 Task: Look for space in Noāmundi, India from 12th  August, 2023 to 15th August, 2023 for 3 adults in price range Rs.12000 to Rs.16000. Place can be entire place with 2 bedrooms having 3 beds and 1 bathroom. Property type can be house, flat, guest house. Amenities needed are: washing machine. Booking option can be shelf check-in. Required host language is English.
Action: Mouse moved to (422, 73)
Screenshot: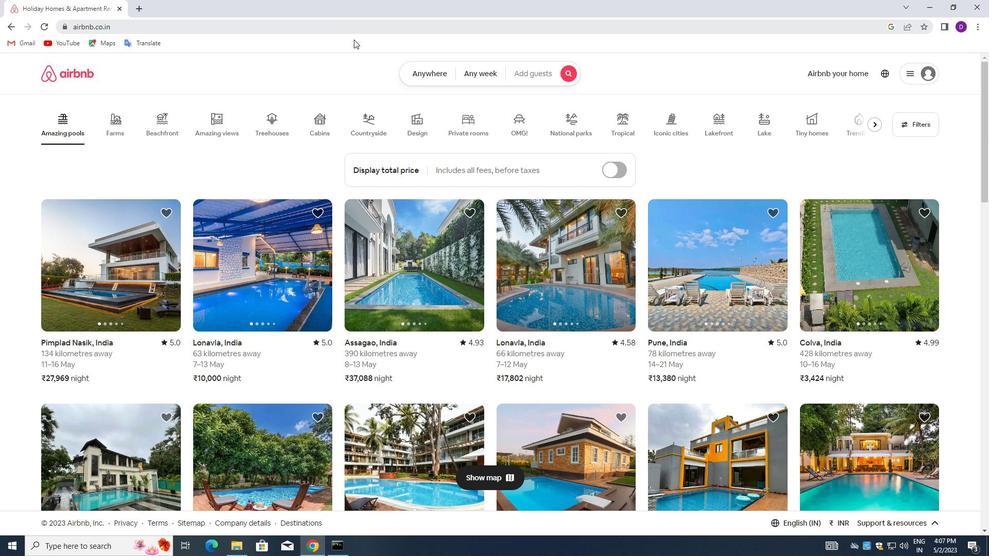 
Action: Mouse pressed left at (422, 73)
Screenshot: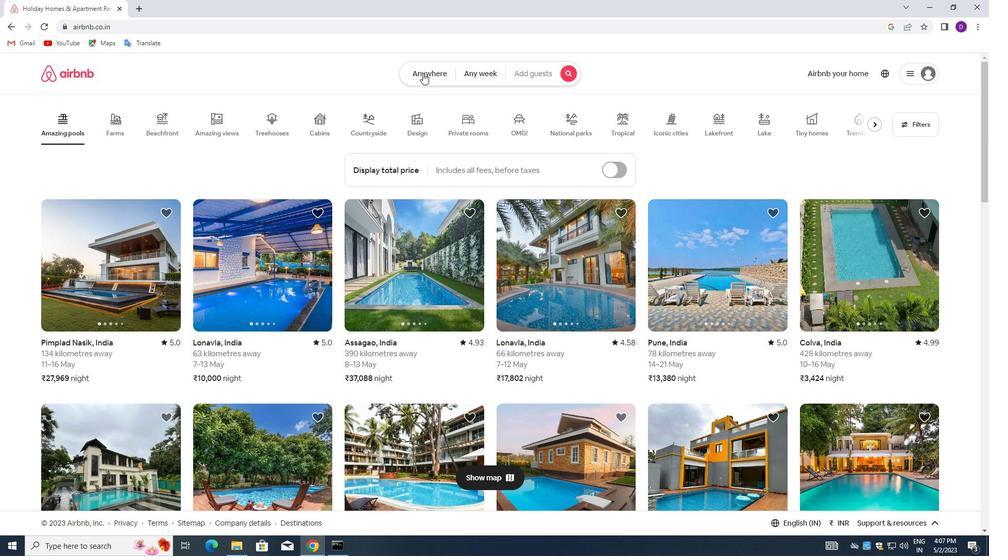 
Action: Mouse moved to (319, 116)
Screenshot: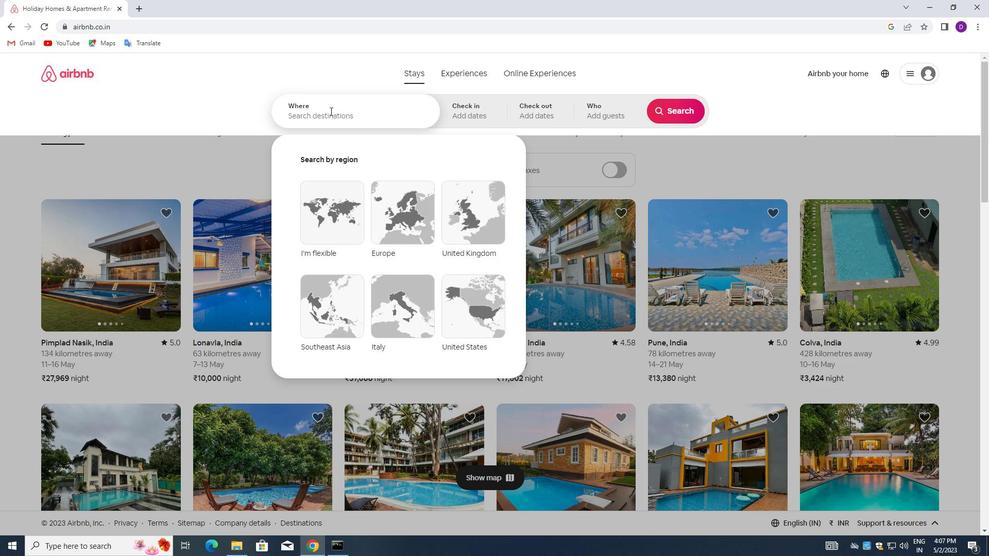 
Action: Mouse pressed left at (319, 116)
Screenshot: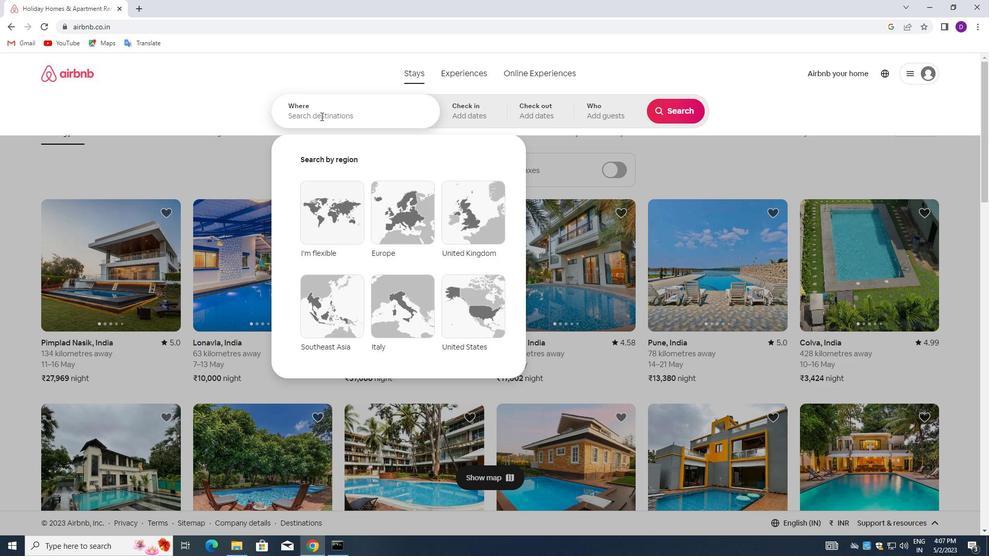 
Action: Key pressed <Key.shift_r><Key.shift_r><Key.shift_r><Key.shift_r><Key.shift_r><Key.shift_r><Key.shift_r><Key.shift_r><Key.shift>NOAN<Key.backspace>MUNDI,<Key.space><Key.shift><Key.caps_lock>I<Key.backspace><Key.shift>IN<Key.backspace><Key.backspace><Key.tab><Key.caps_lock>
Screenshot: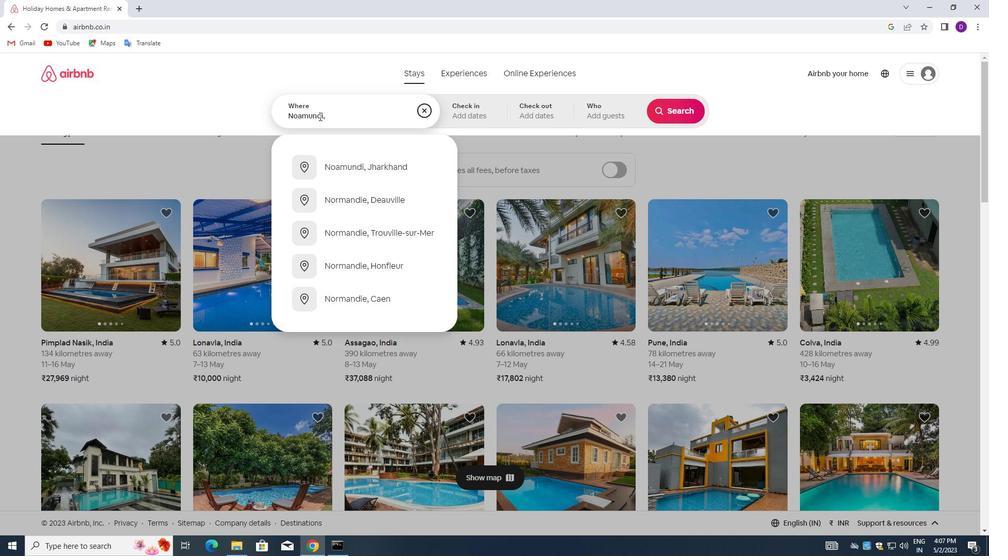 
Action: Mouse moved to (330, 115)
Screenshot: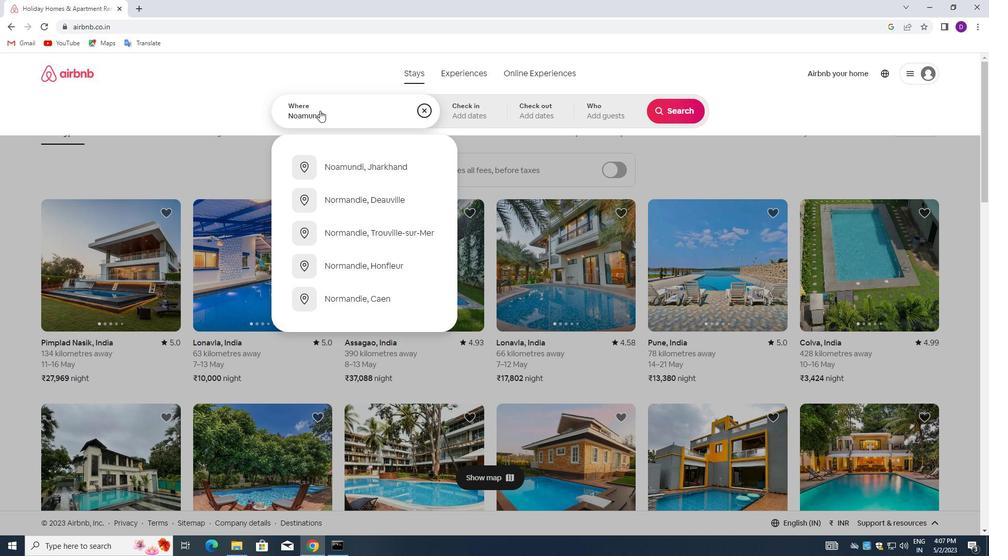 
Action: Mouse pressed left at (330, 115)
Screenshot: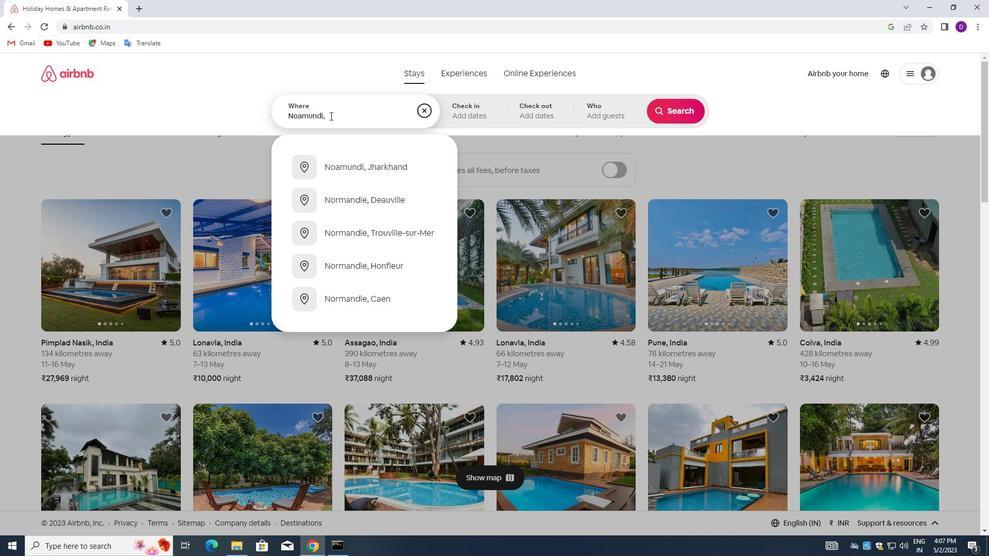 
Action: Key pressed <Key.shift>INDIA<Key.enter>
Screenshot: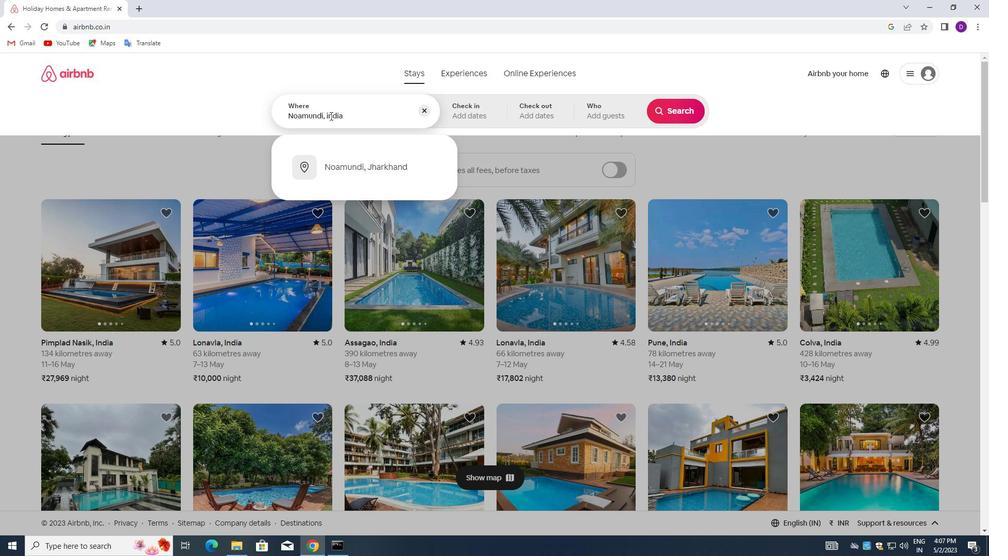 
Action: Mouse moved to (670, 197)
Screenshot: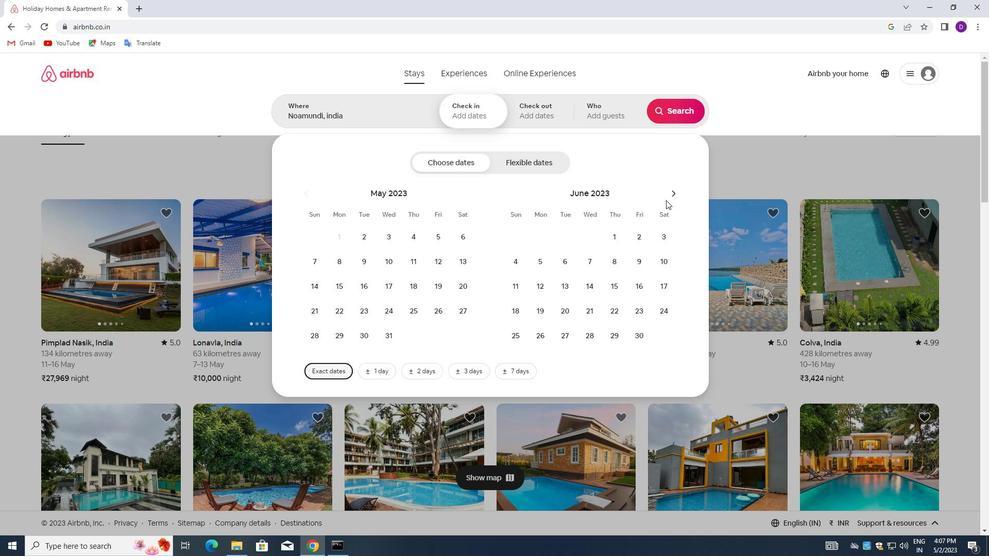 
Action: Mouse pressed left at (670, 197)
Screenshot: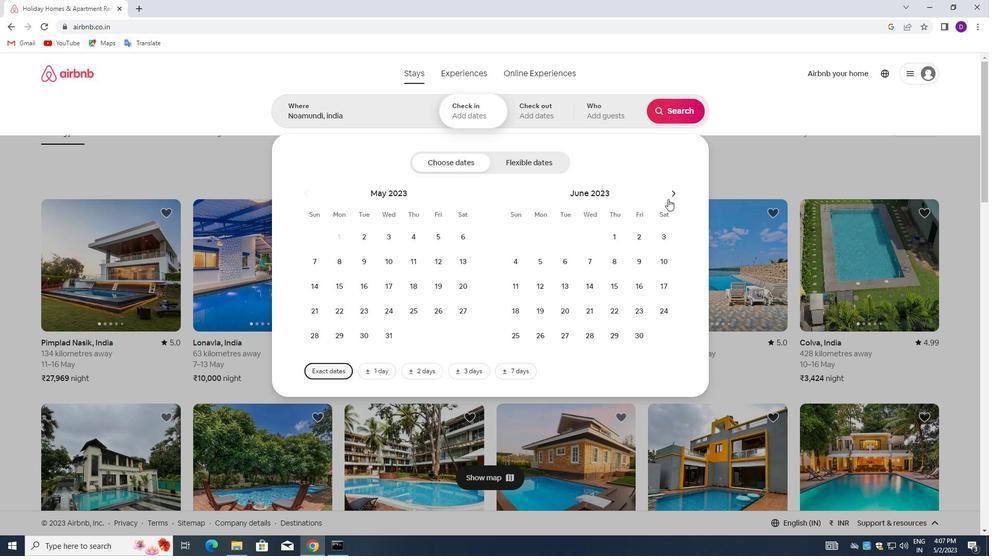 
Action: Mouse pressed left at (670, 197)
Screenshot: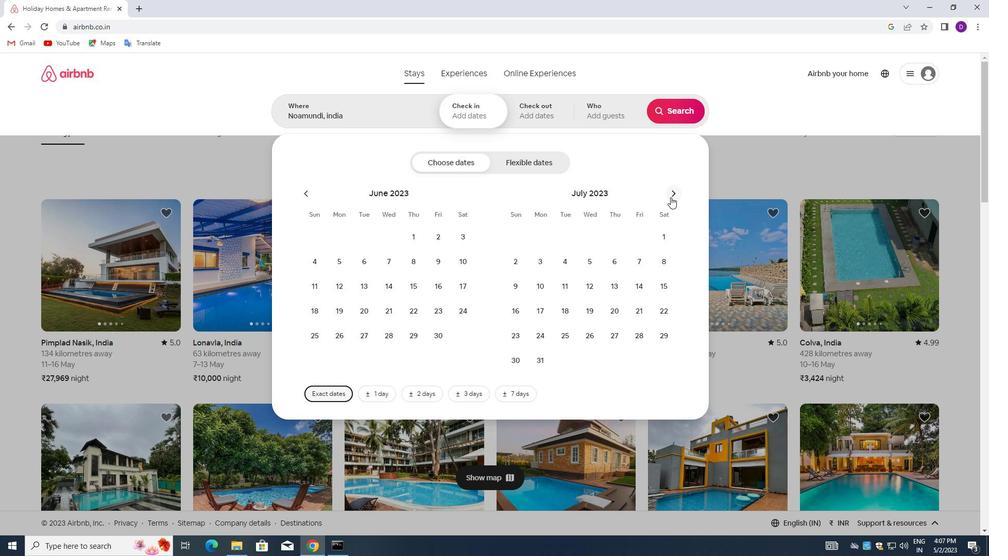 
Action: Mouse moved to (661, 262)
Screenshot: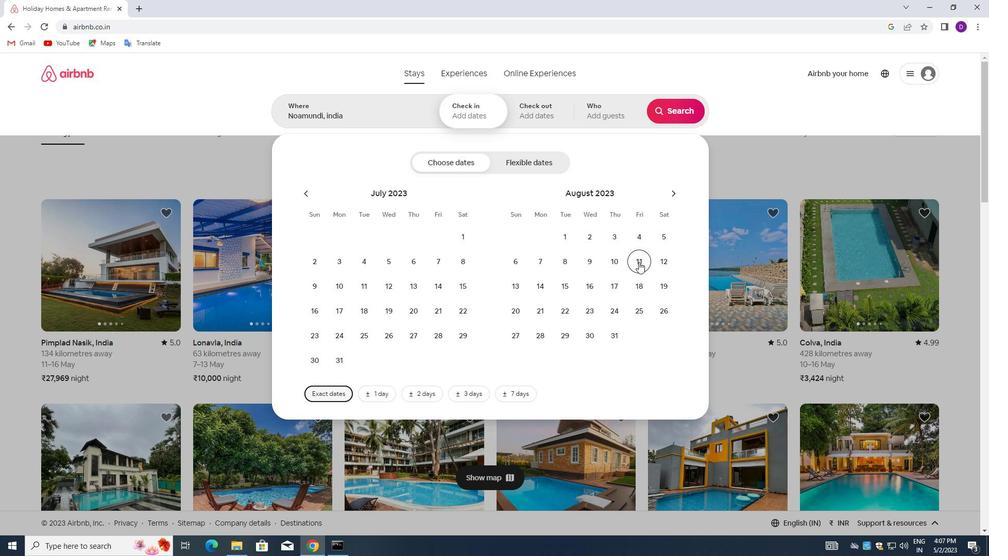 
Action: Mouse pressed left at (661, 262)
Screenshot: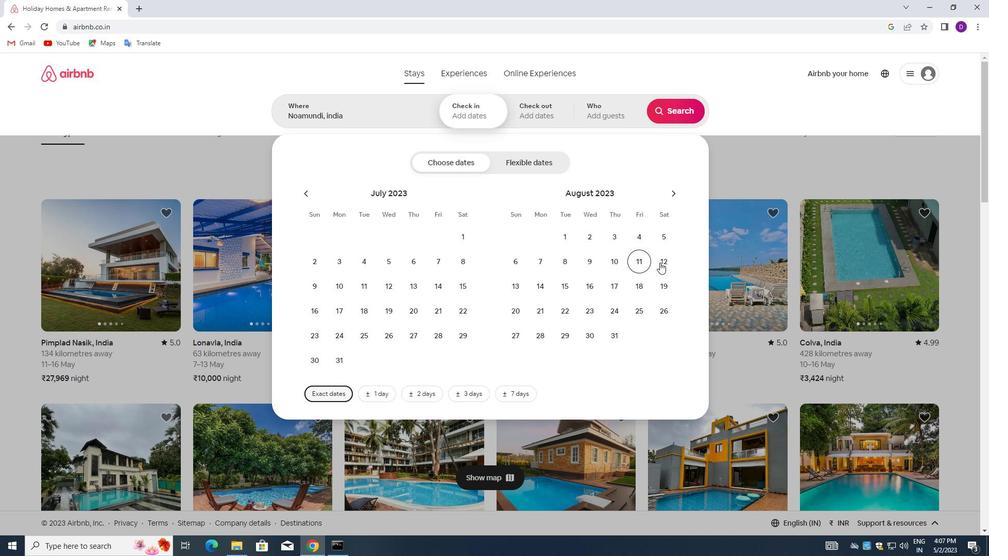 
Action: Mouse moved to (574, 288)
Screenshot: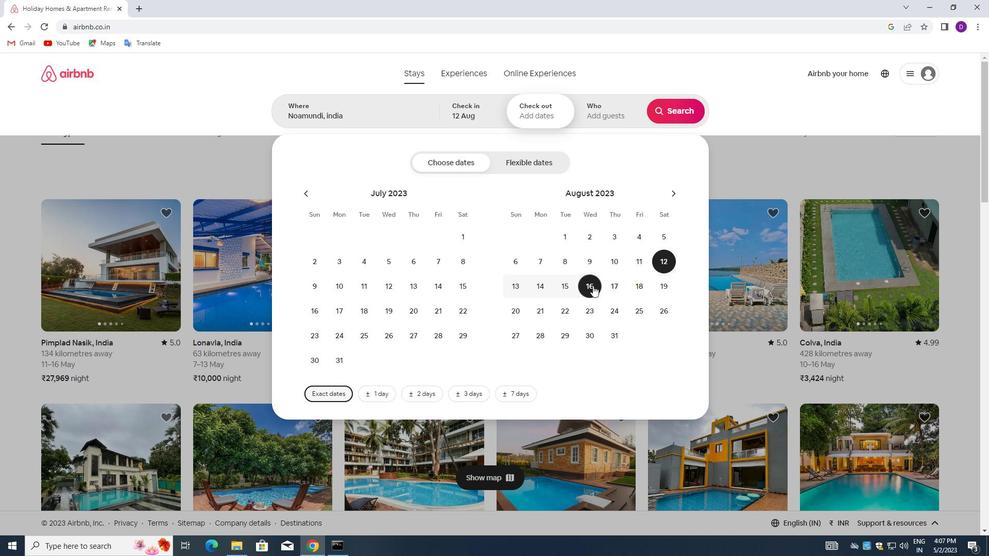 
Action: Mouse pressed left at (574, 288)
Screenshot: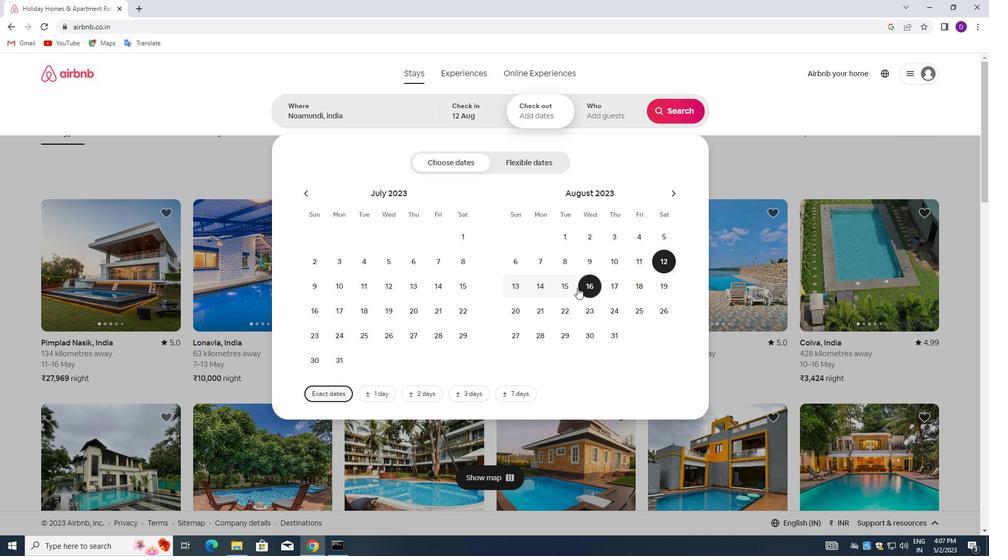 
Action: Mouse moved to (608, 106)
Screenshot: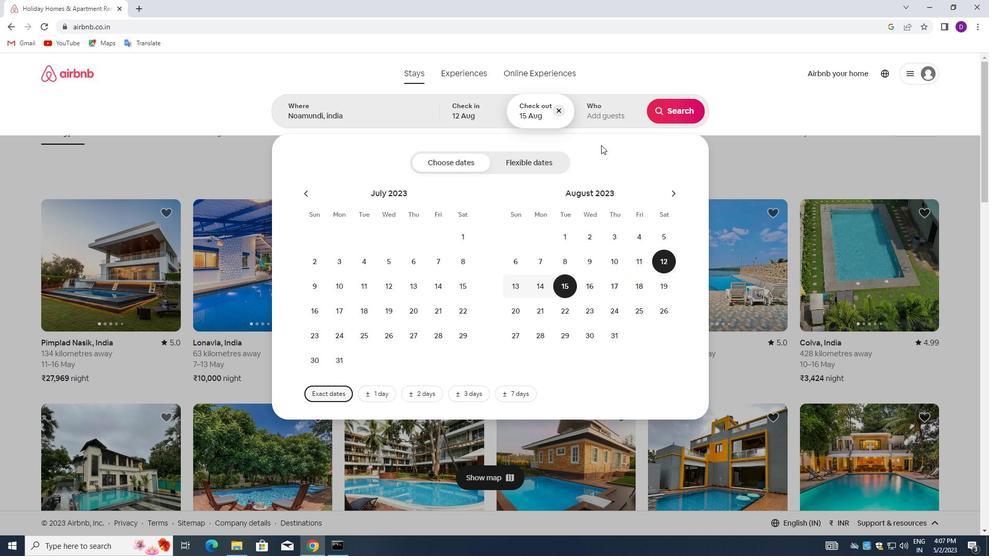 
Action: Mouse pressed left at (608, 106)
Screenshot: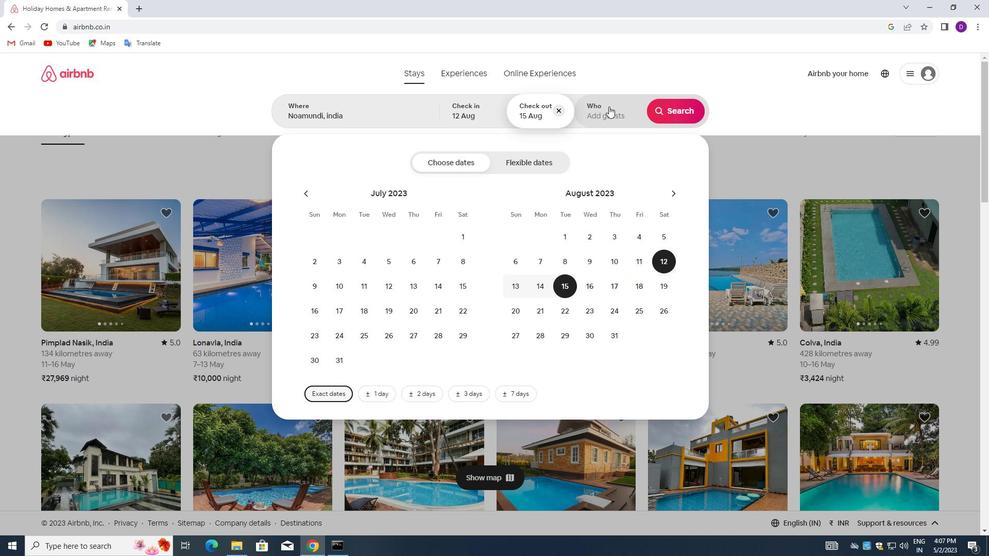 
Action: Mouse moved to (679, 170)
Screenshot: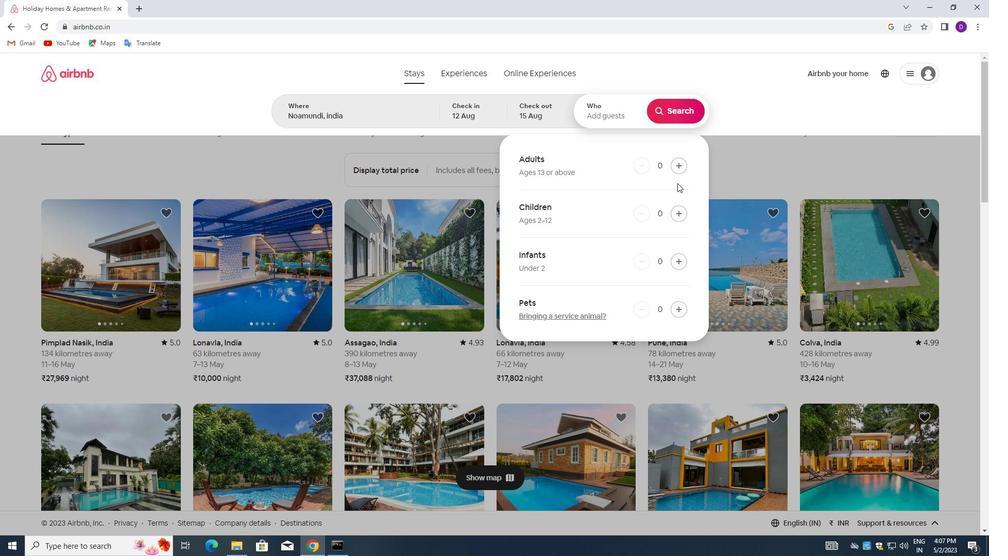 
Action: Mouse pressed left at (679, 170)
Screenshot: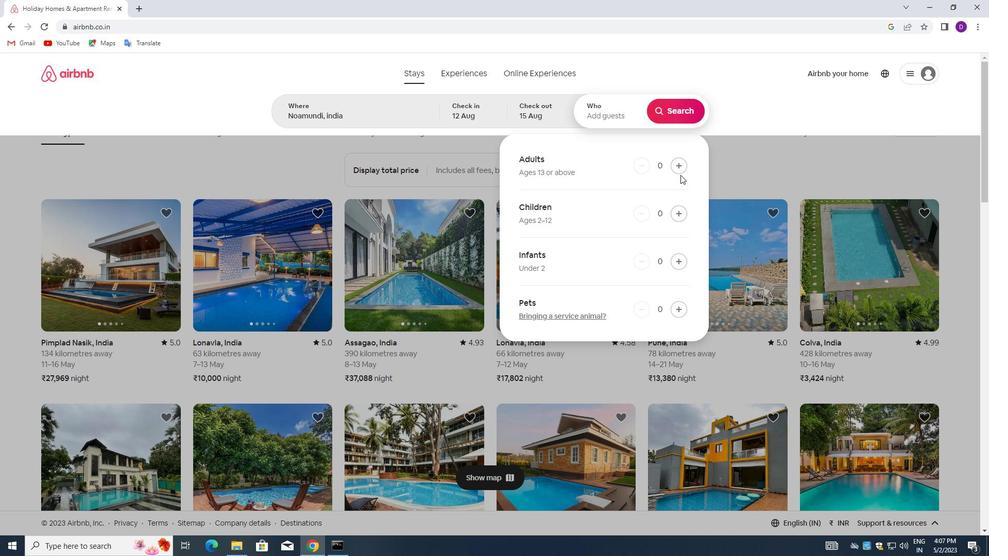 
Action: Mouse pressed left at (679, 170)
Screenshot: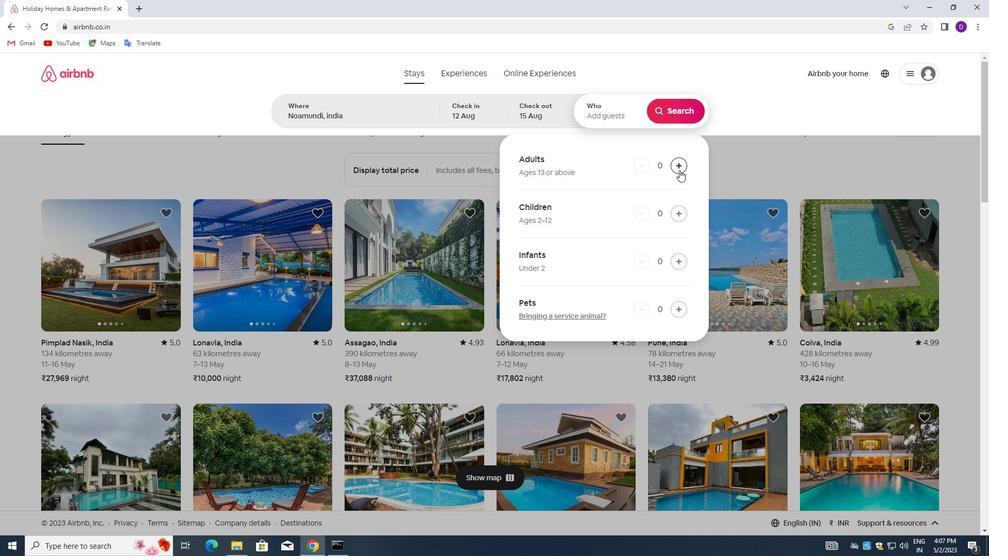 
Action: Mouse pressed left at (679, 170)
Screenshot: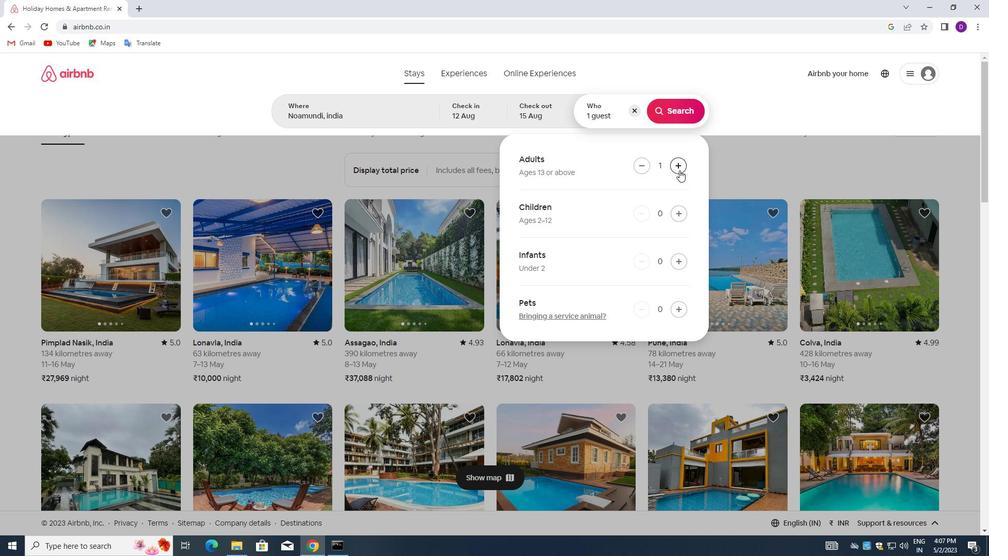 
Action: Mouse moved to (675, 112)
Screenshot: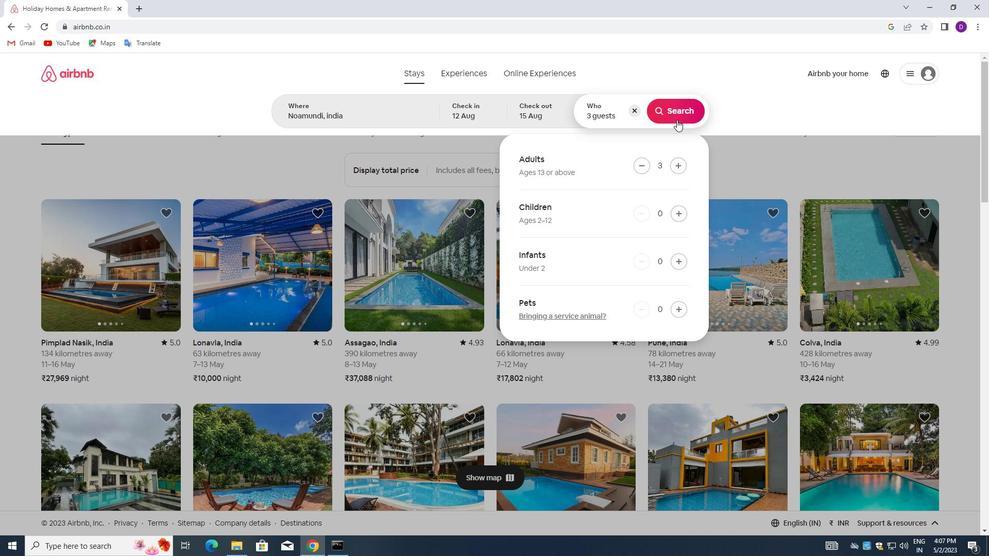 
Action: Mouse pressed left at (675, 112)
Screenshot: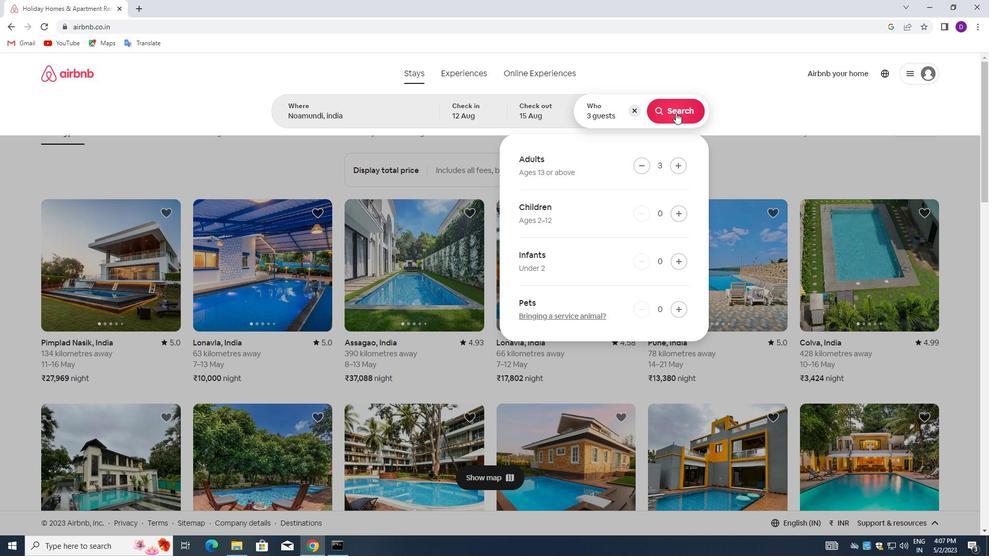 
Action: Mouse moved to (926, 111)
Screenshot: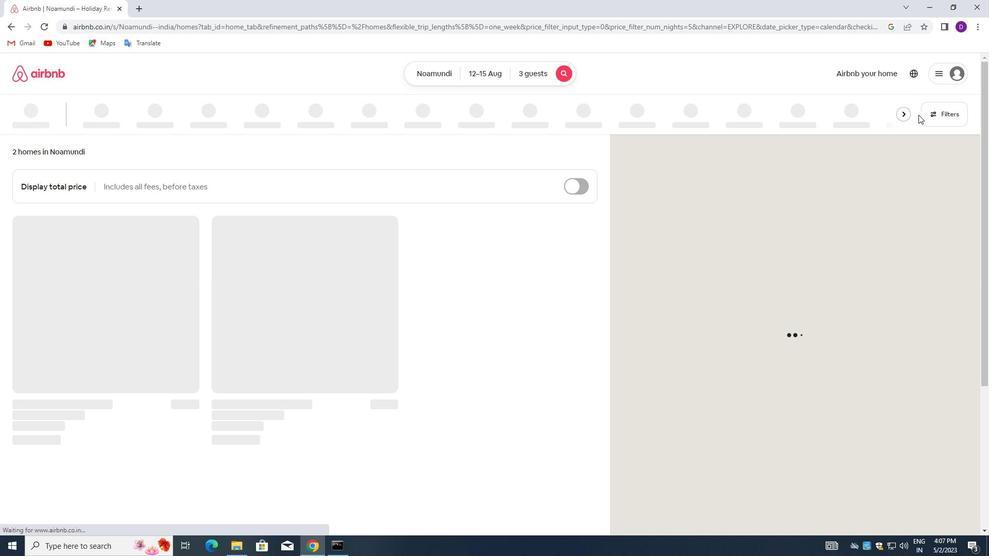 
Action: Mouse pressed left at (926, 111)
Screenshot: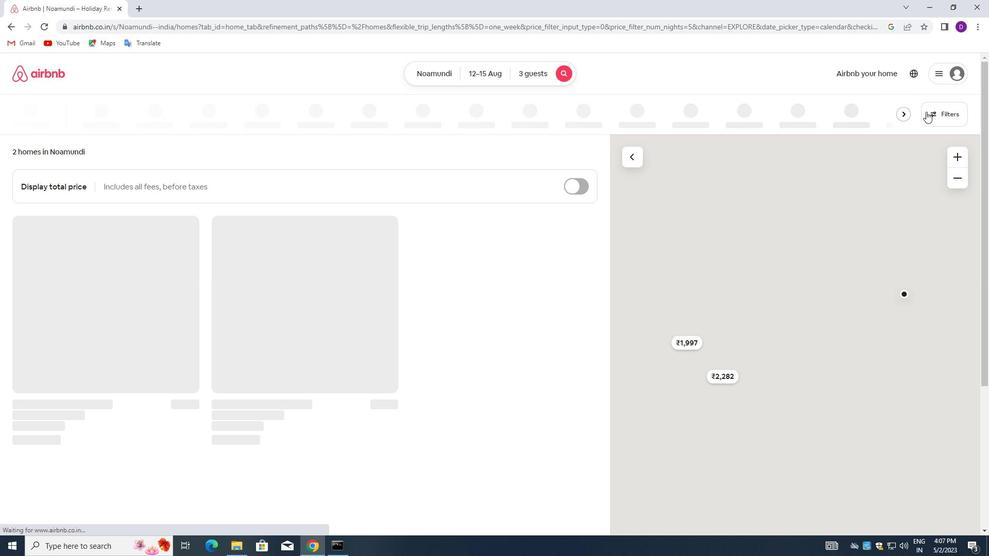 
Action: Mouse moved to (366, 243)
Screenshot: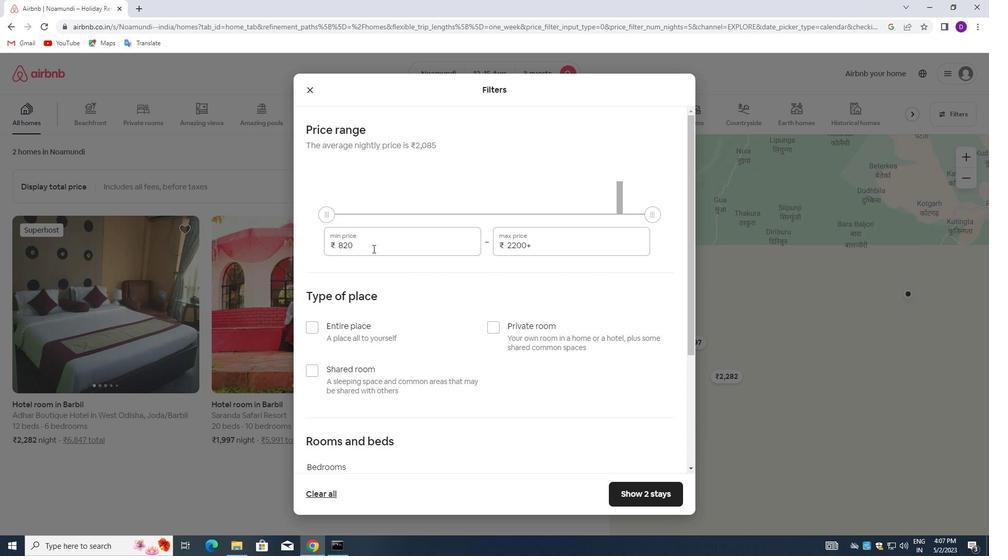 
Action: Mouse pressed left at (366, 243)
Screenshot: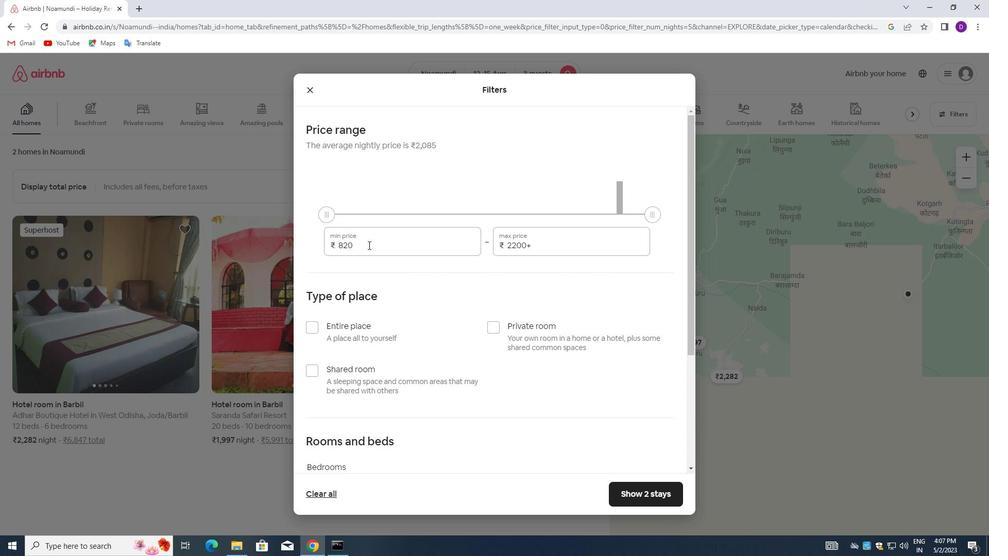 
Action: Mouse pressed left at (366, 243)
Screenshot: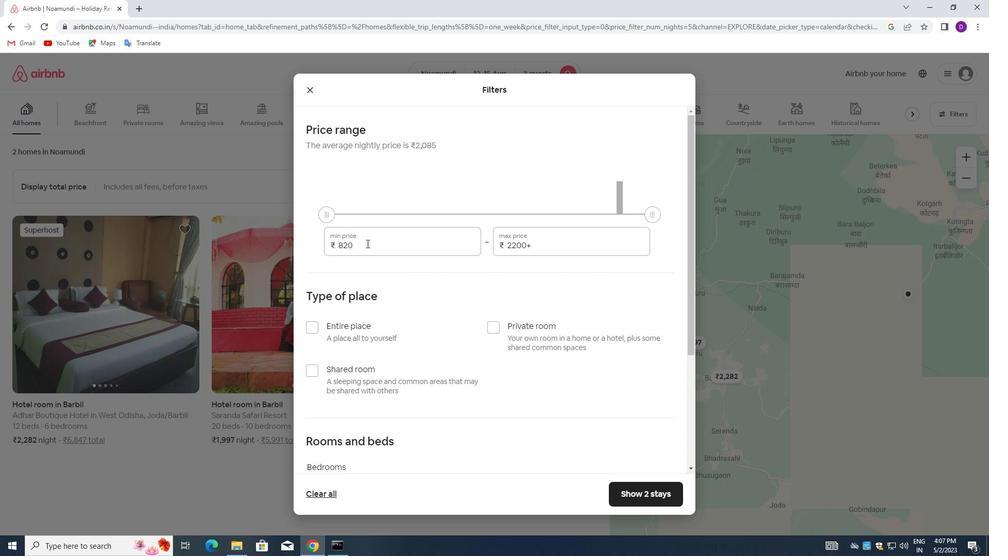
Action: Key pressed 12000<Key.tab>16000
Screenshot: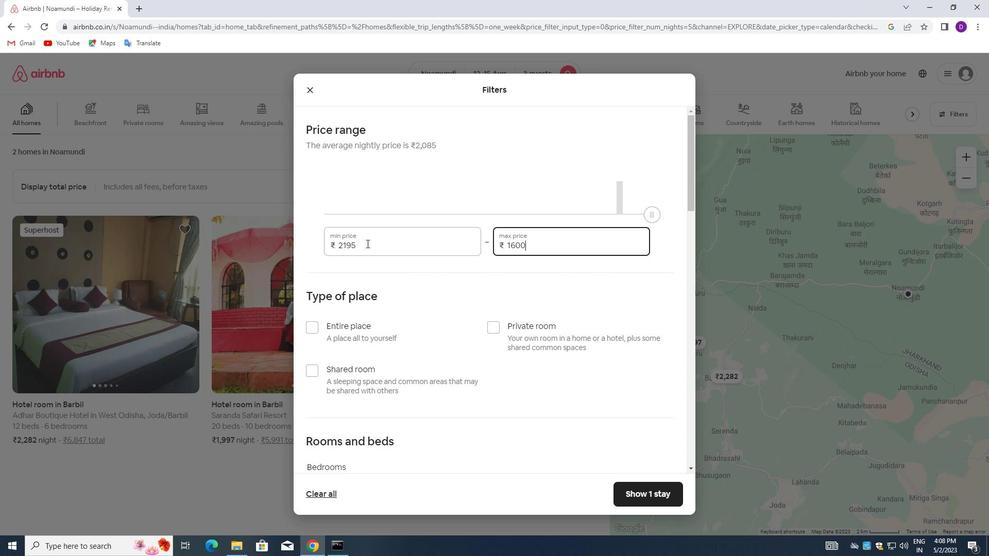 
Action: Mouse moved to (394, 326)
Screenshot: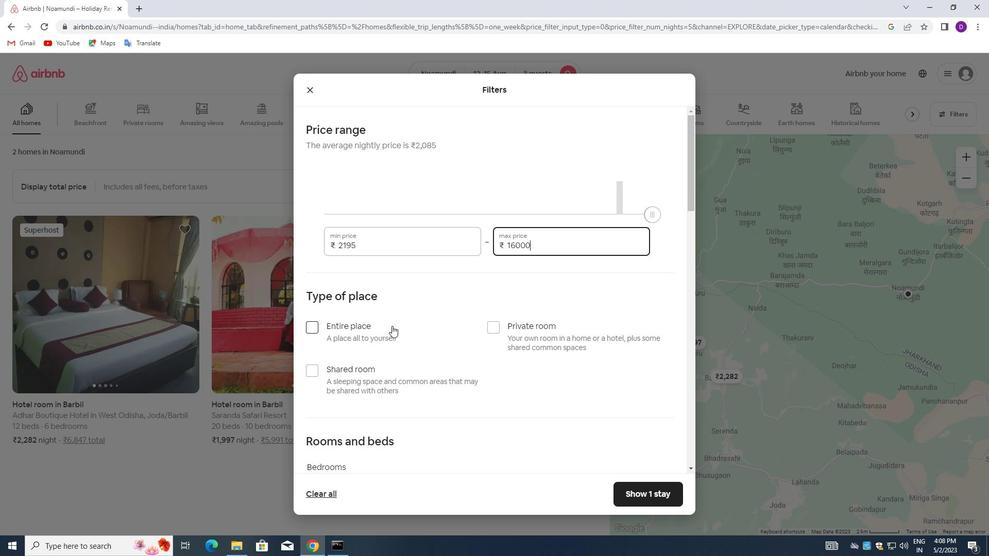 
Action: Mouse scrolled (394, 325) with delta (0, 0)
Screenshot: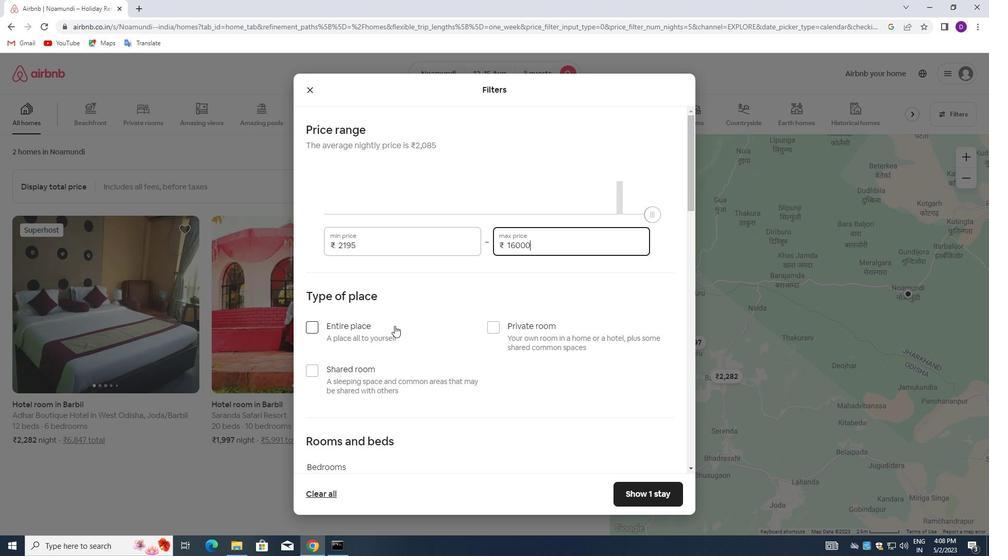 
Action: Mouse scrolled (394, 325) with delta (0, 0)
Screenshot: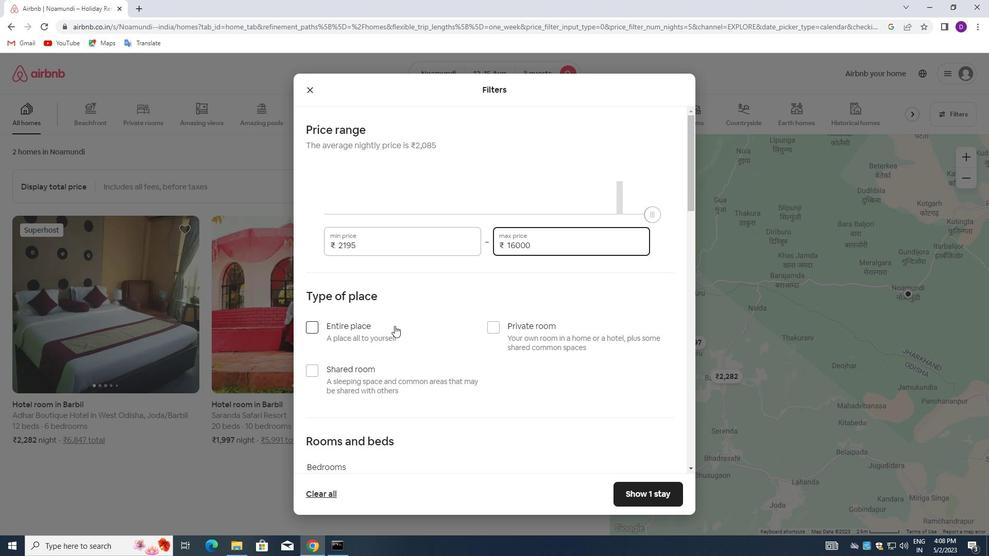 
Action: Mouse moved to (314, 230)
Screenshot: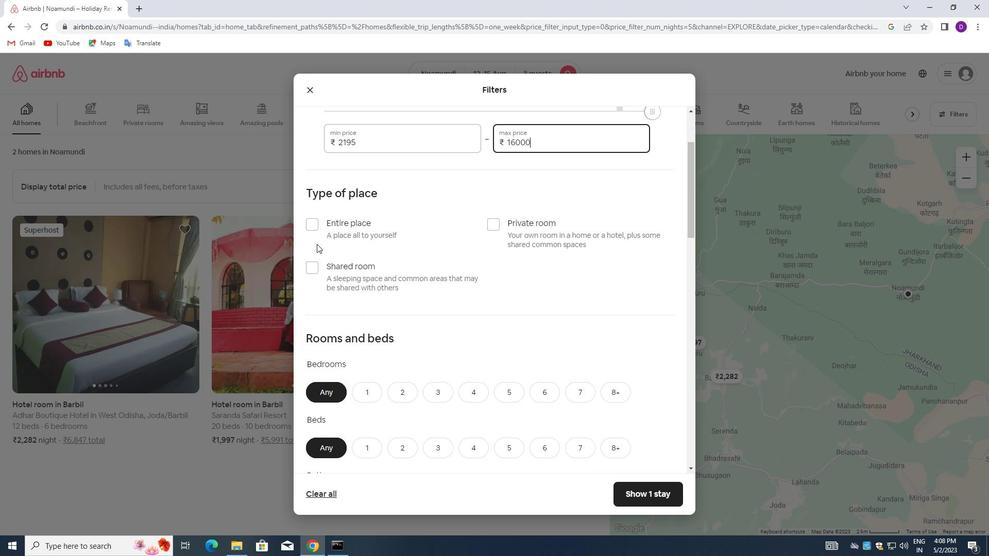 
Action: Mouse pressed left at (314, 230)
Screenshot: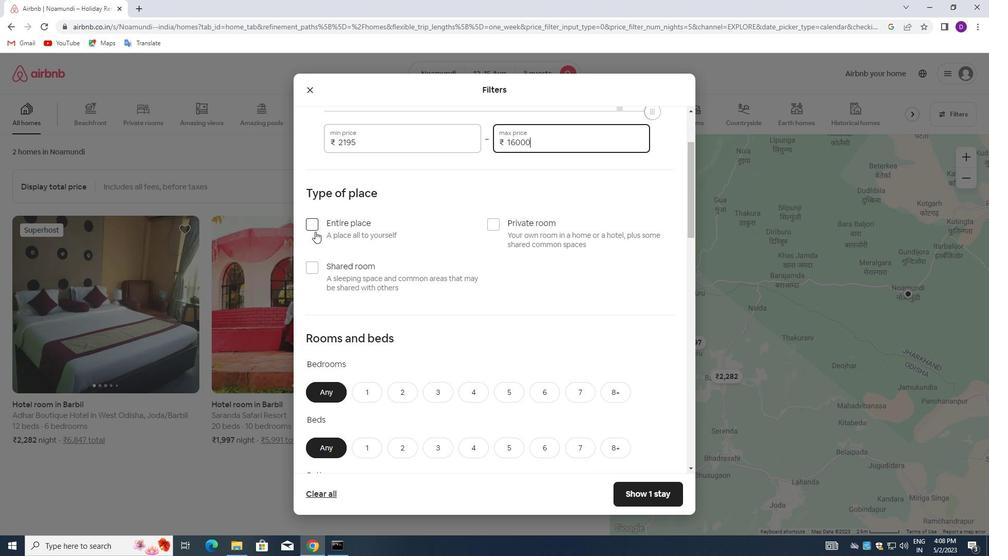 
Action: Mouse moved to (467, 300)
Screenshot: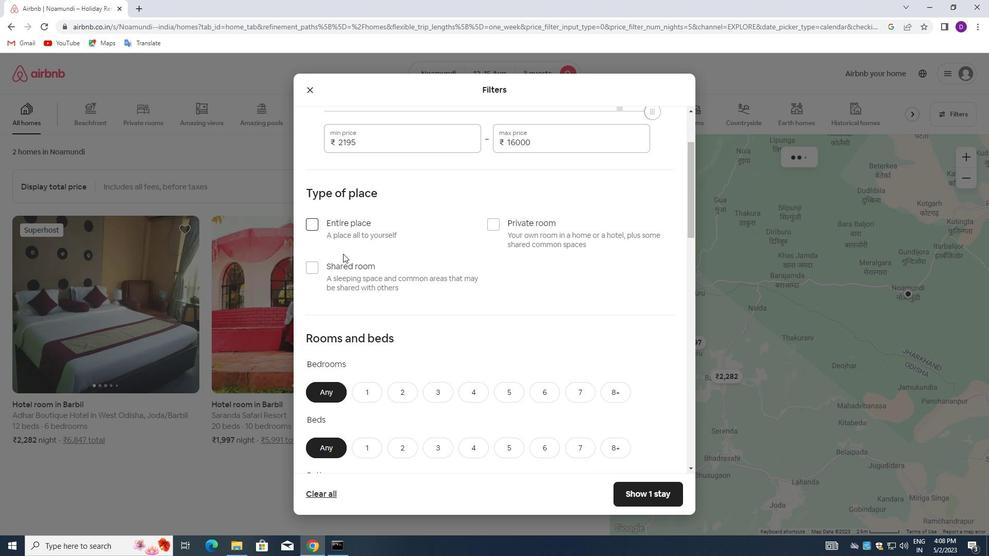
Action: Mouse scrolled (467, 299) with delta (0, 0)
Screenshot: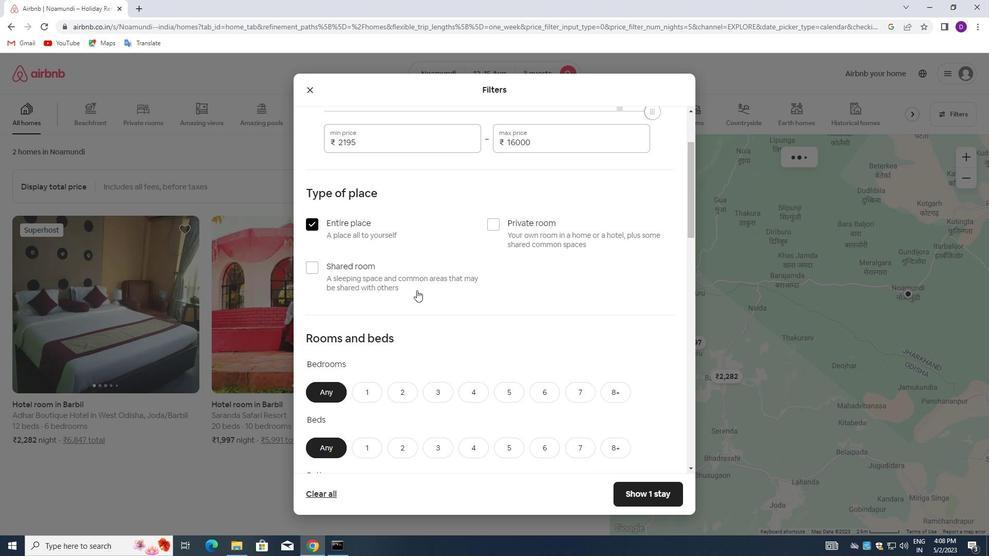 
Action: Mouse moved to (467, 300)
Screenshot: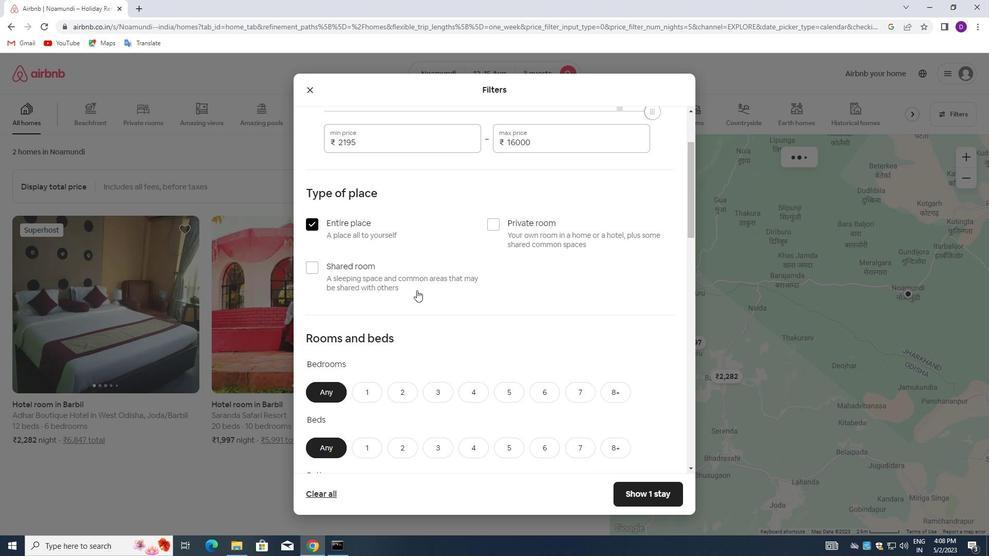 
Action: Mouse scrolled (467, 300) with delta (0, 0)
Screenshot: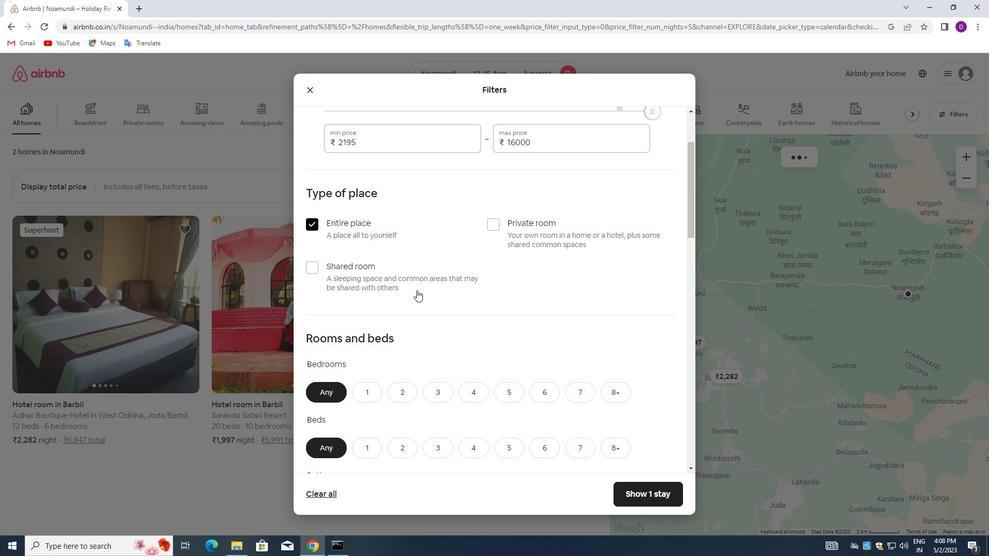 
Action: Mouse moved to (402, 292)
Screenshot: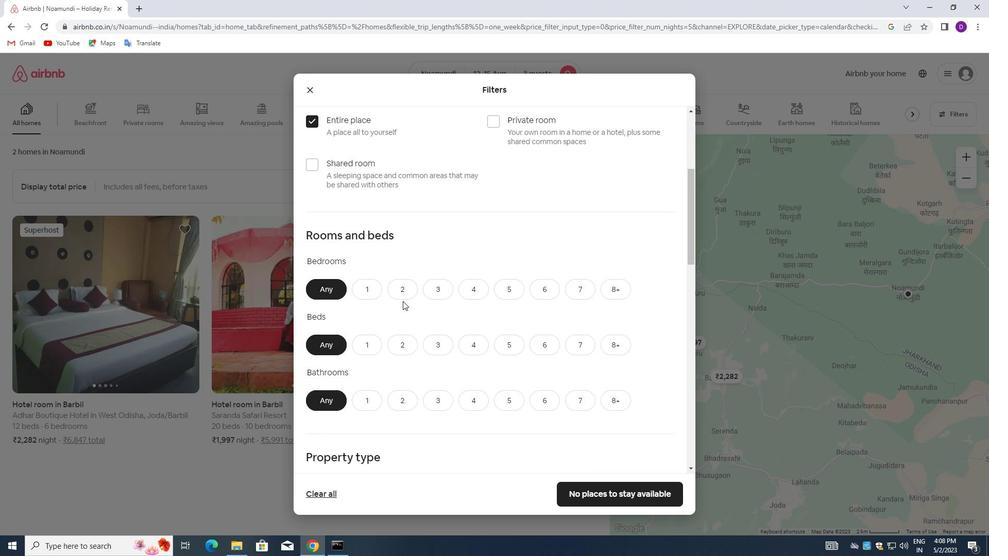 
Action: Mouse pressed left at (402, 292)
Screenshot: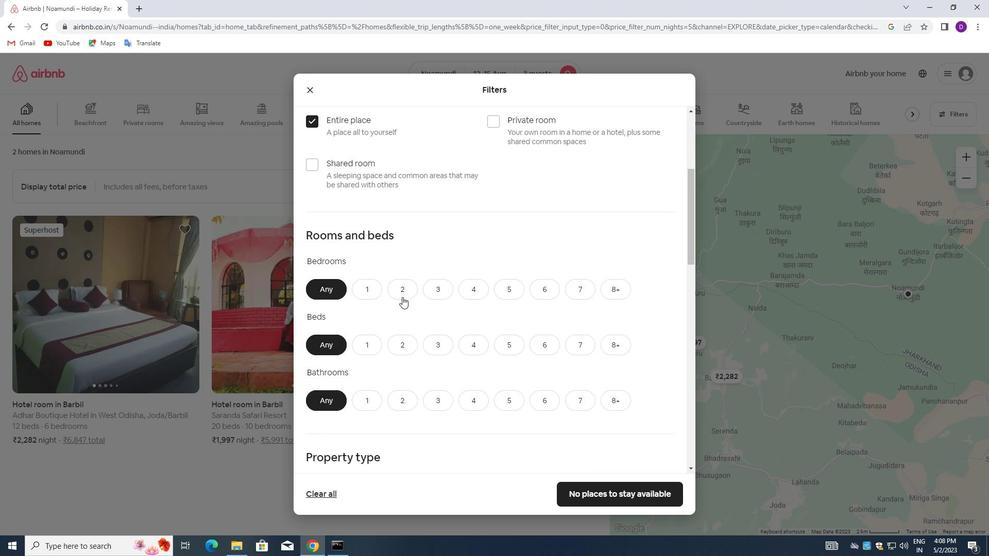 
Action: Mouse moved to (437, 343)
Screenshot: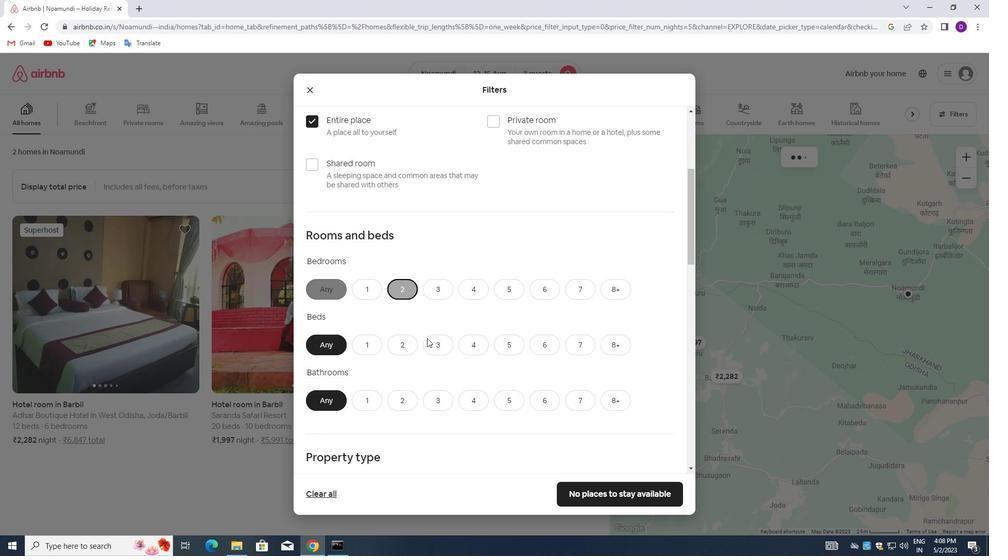 
Action: Mouse pressed left at (437, 343)
Screenshot: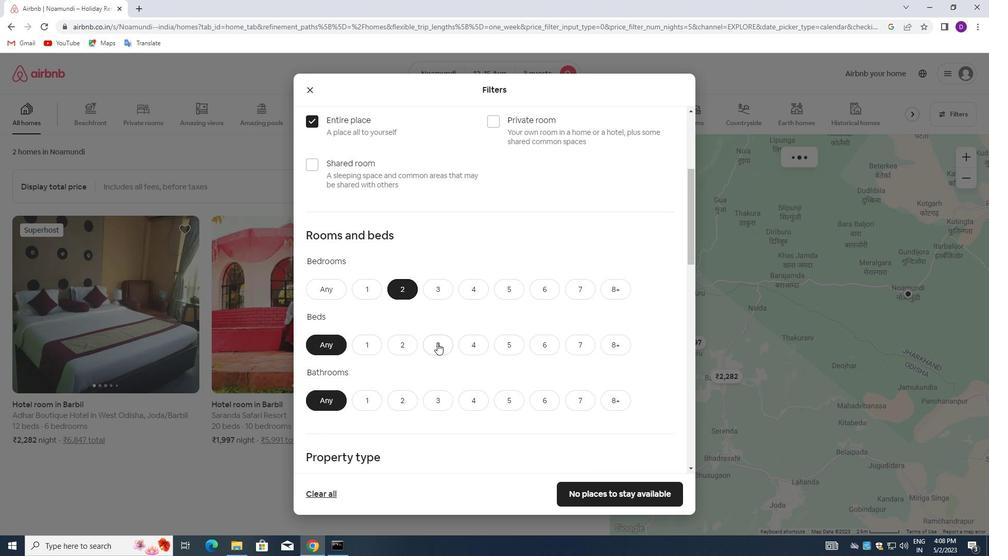 
Action: Mouse moved to (366, 399)
Screenshot: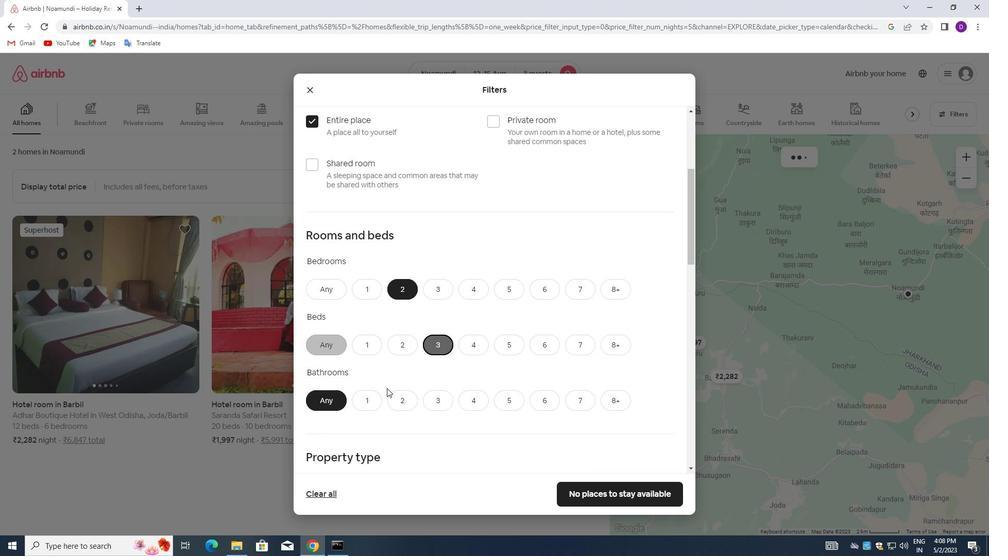 
Action: Mouse pressed left at (366, 399)
Screenshot: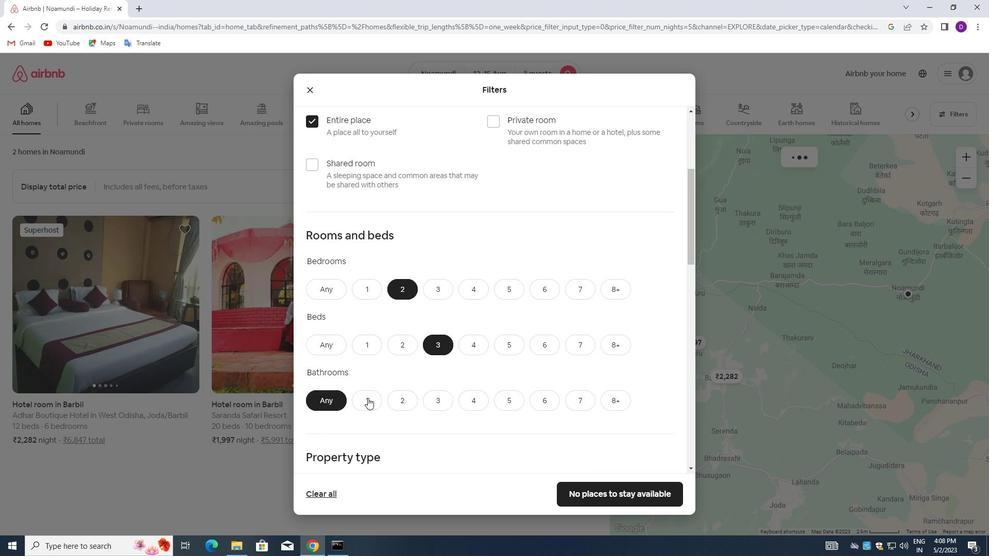 
Action: Mouse moved to (455, 371)
Screenshot: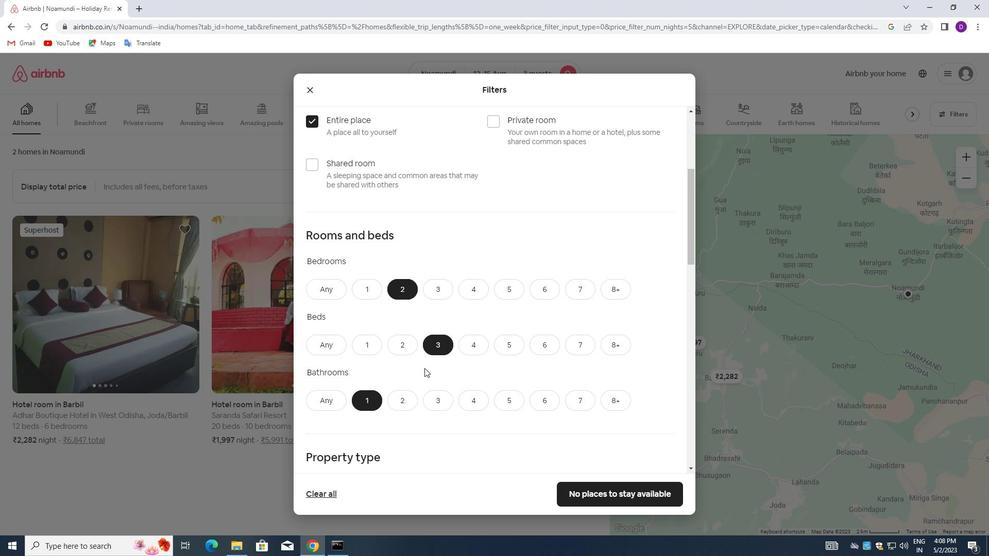 
Action: Mouse scrolled (455, 370) with delta (0, 0)
Screenshot: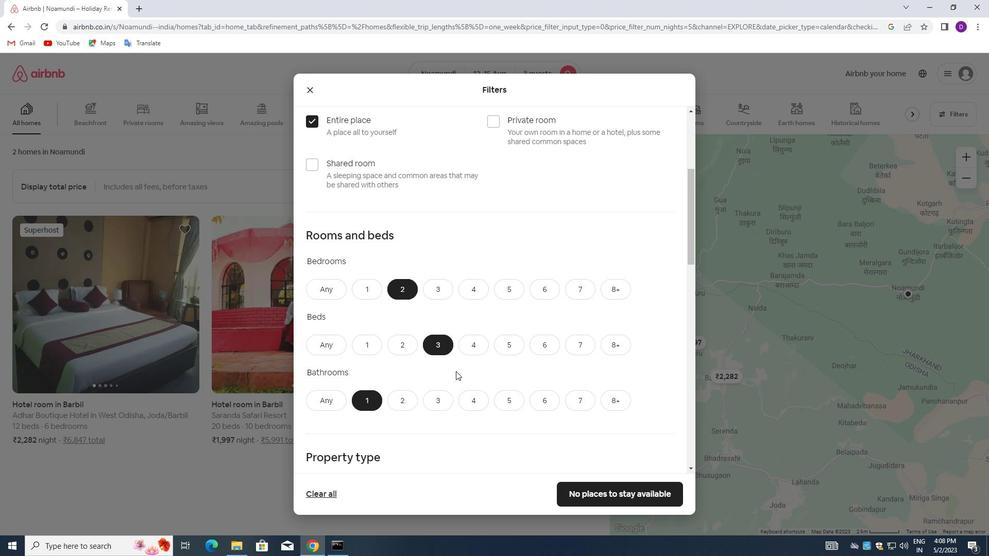 
Action: Mouse scrolled (455, 370) with delta (0, 0)
Screenshot: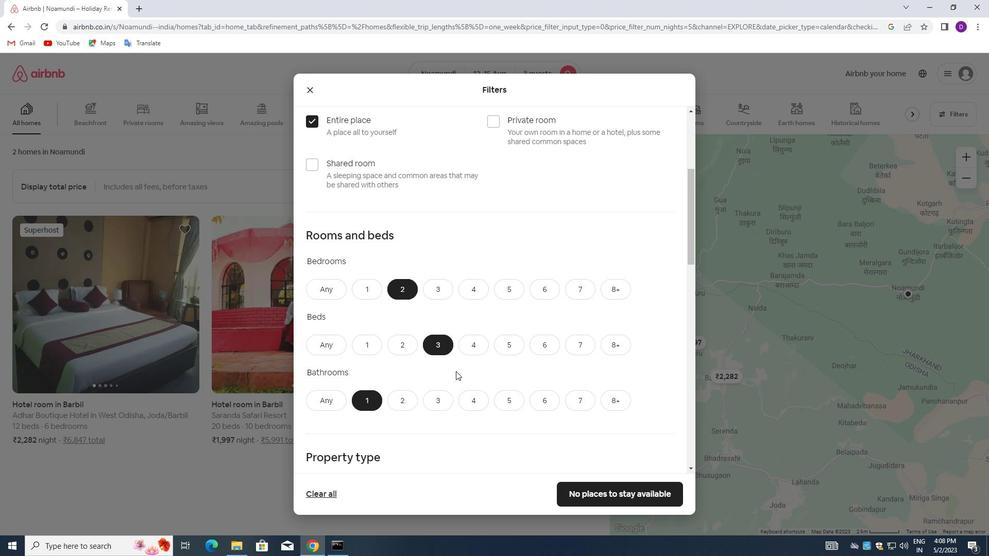 
Action: Mouse moved to (456, 368)
Screenshot: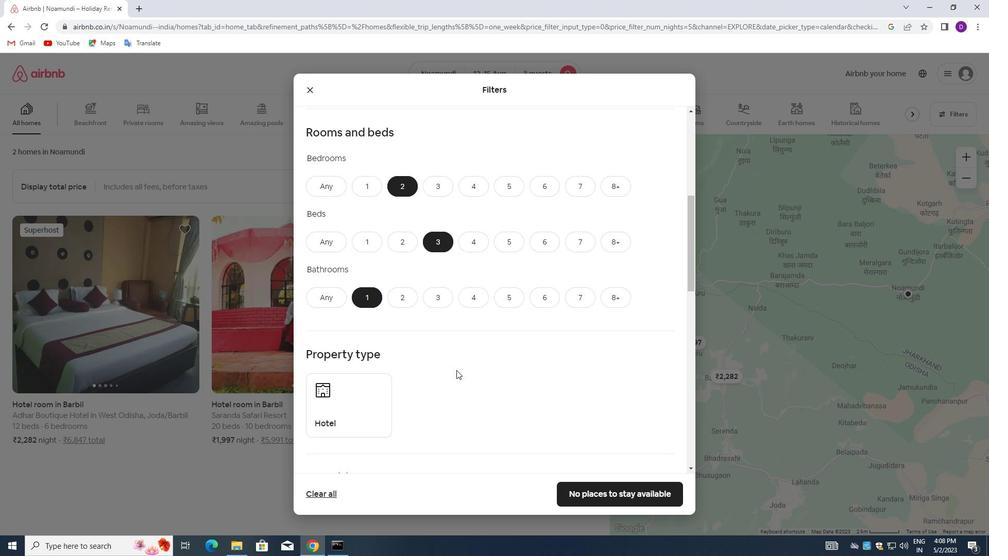 
Action: Mouse scrolled (456, 367) with delta (0, 0)
Screenshot: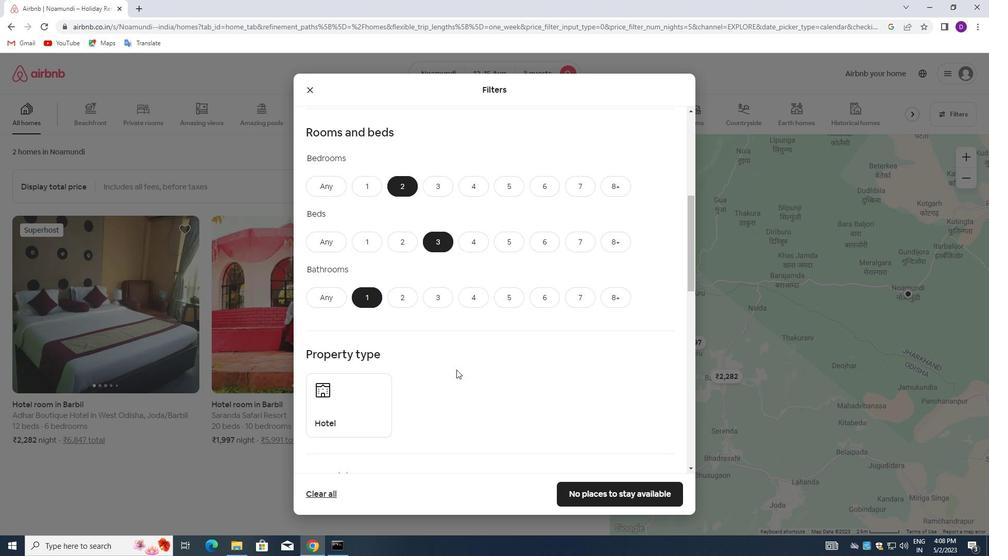 
Action: Mouse moved to (456, 368)
Screenshot: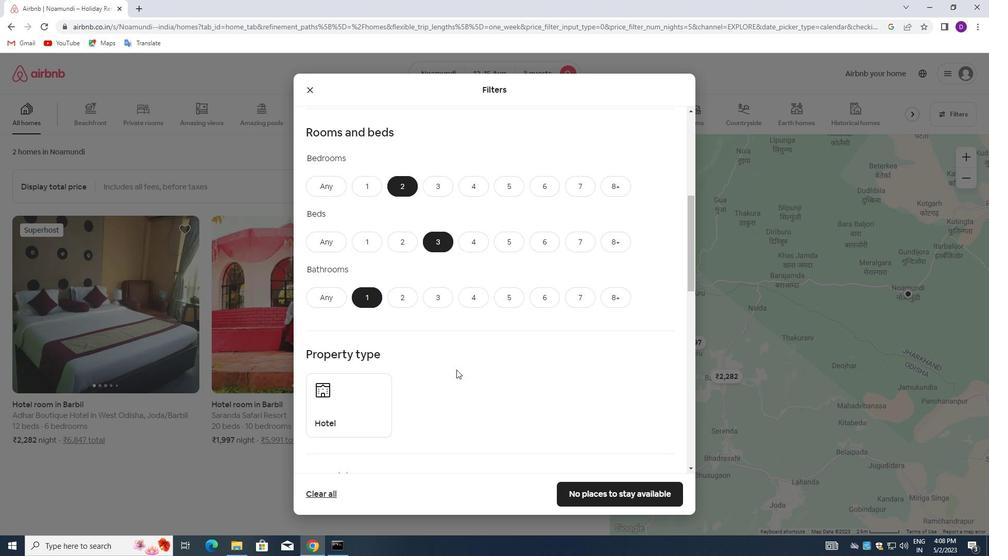 
Action: Mouse scrolled (456, 367) with delta (0, 0)
Screenshot: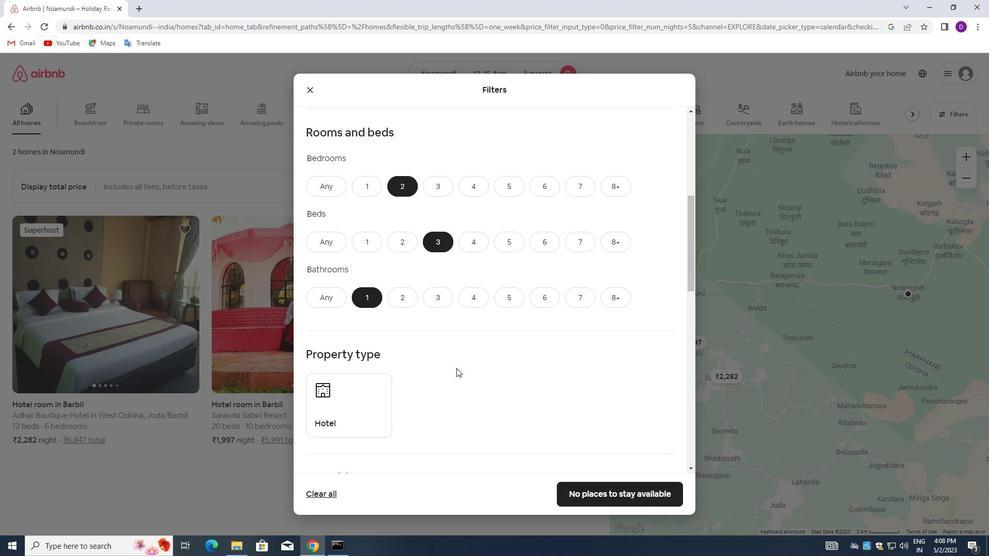 
Action: Mouse moved to (351, 303)
Screenshot: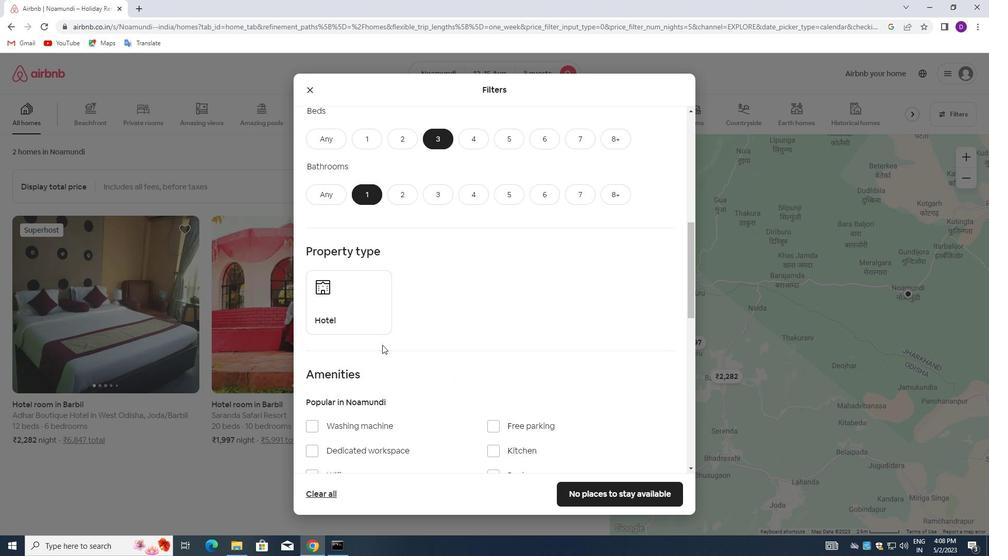 
Action: Mouse pressed left at (351, 303)
Screenshot: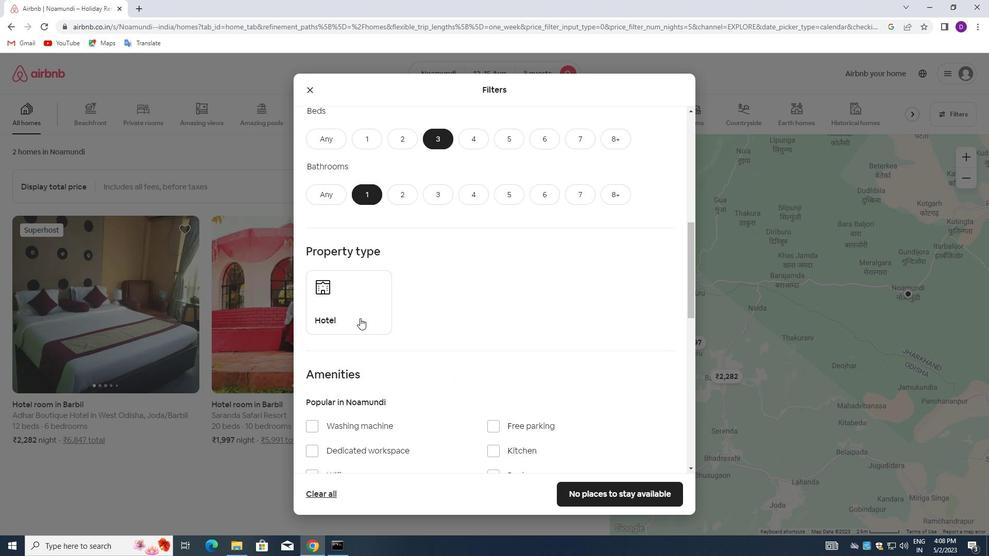 
Action: Mouse moved to (354, 308)
Screenshot: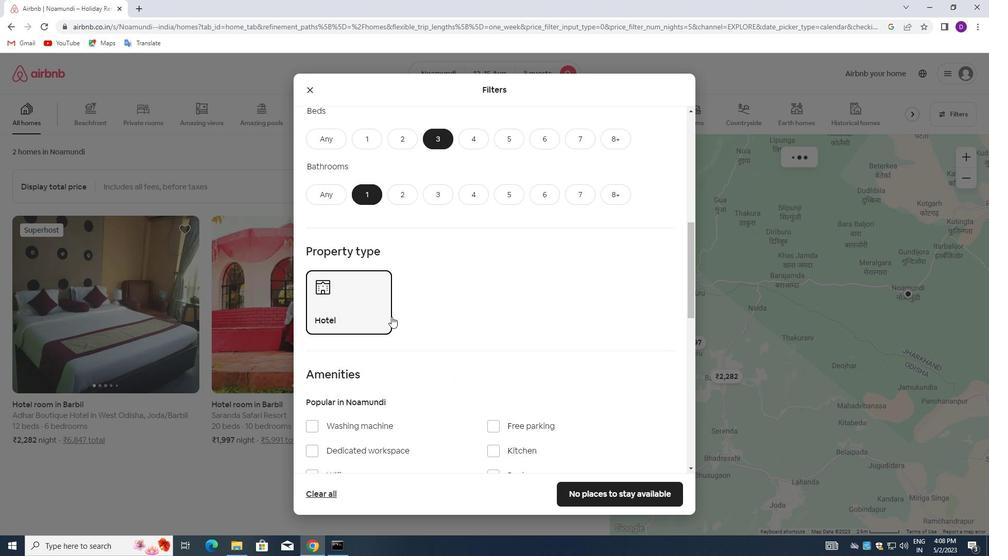 
Action: Mouse pressed left at (354, 308)
Screenshot: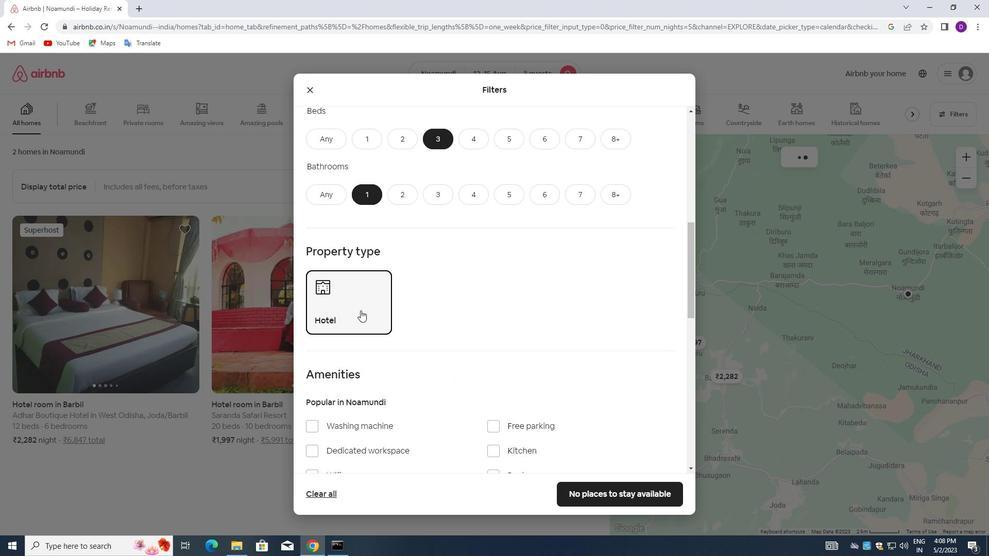 
Action: Mouse moved to (456, 324)
Screenshot: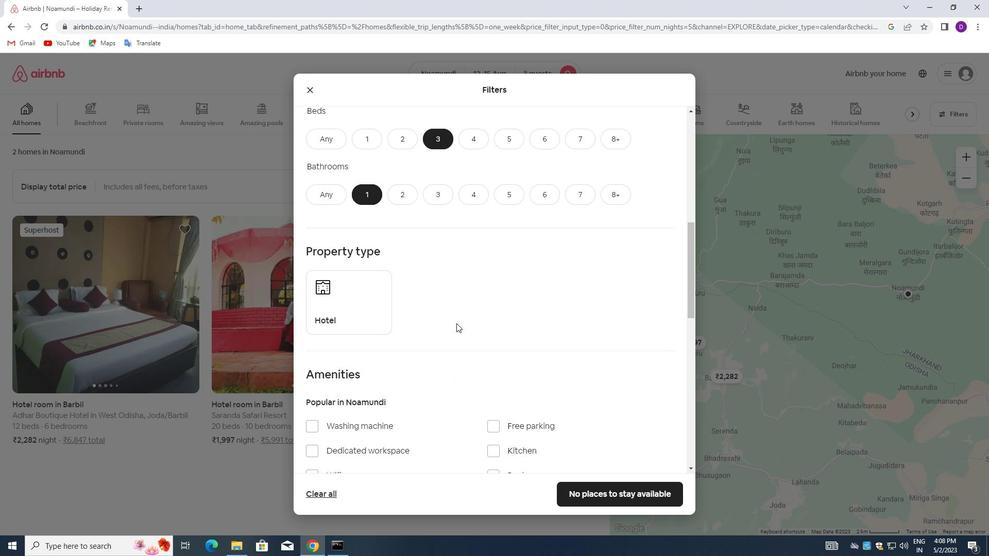 
Action: Mouse scrolled (456, 324) with delta (0, 0)
Screenshot: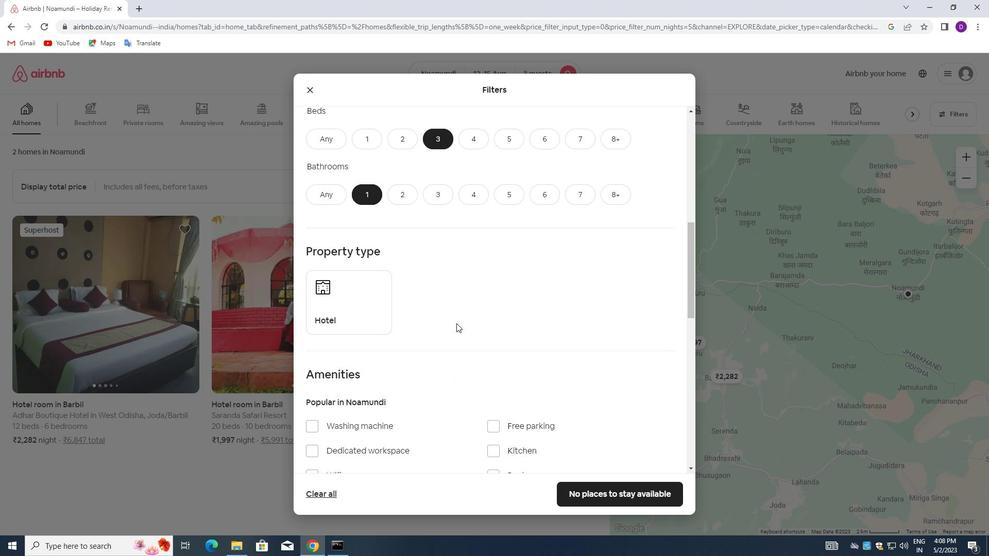 
Action: Mouse moved to (456, 325)
Screenshot: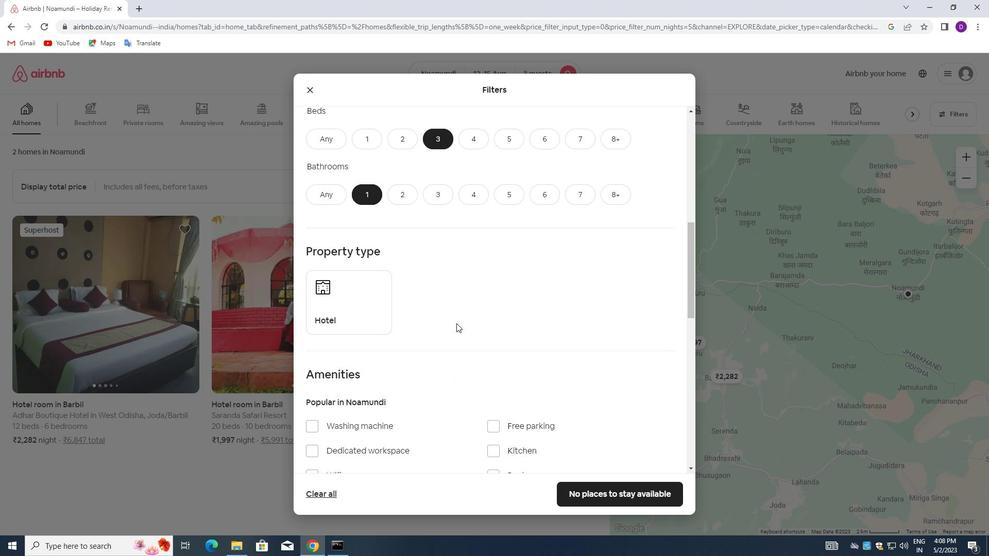 
Action: Mouse scrolled (456, 325) with delta (0, 0)
Screenshot: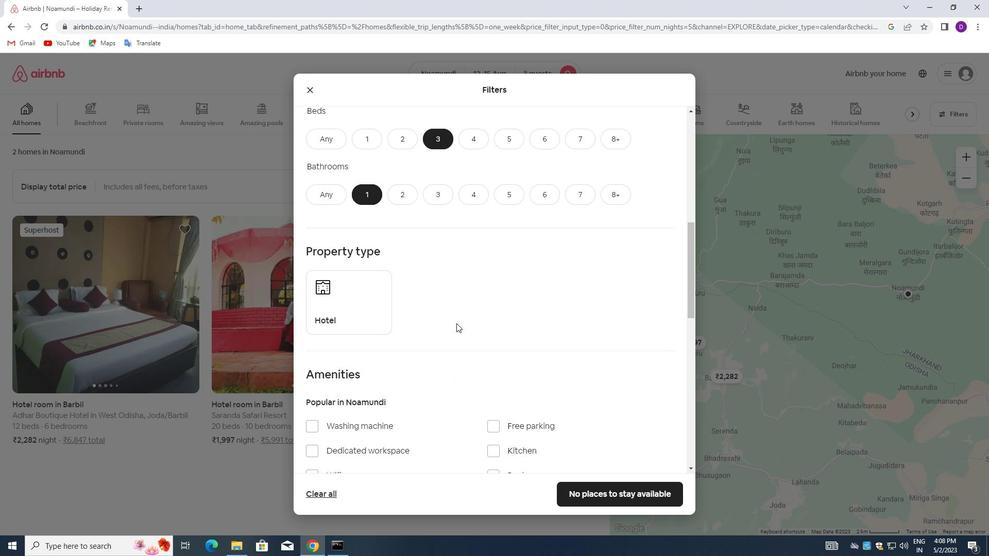 
Action: Mouse moved to (316, 325)
Screenshot: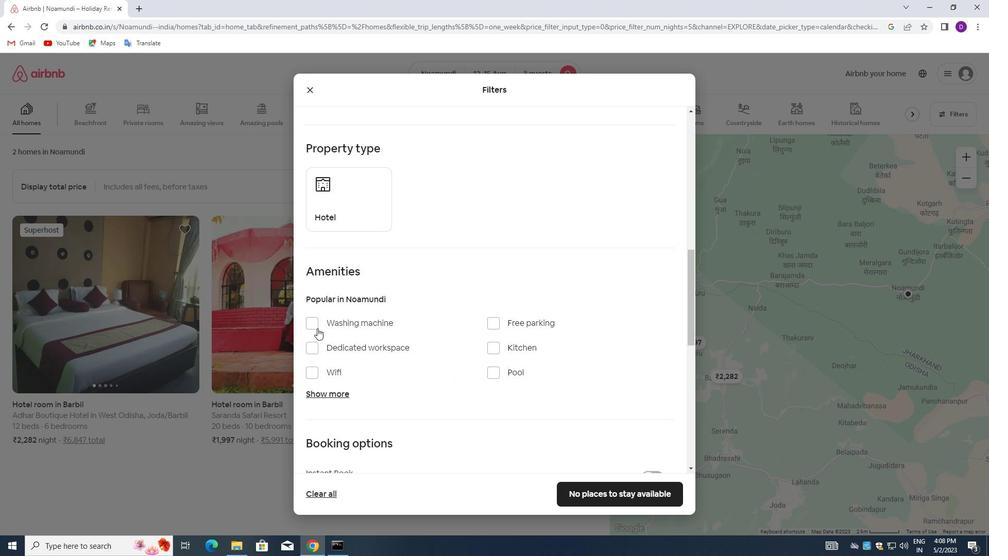 
Action: Mouse pressed left at (316, 325)
Screenshot: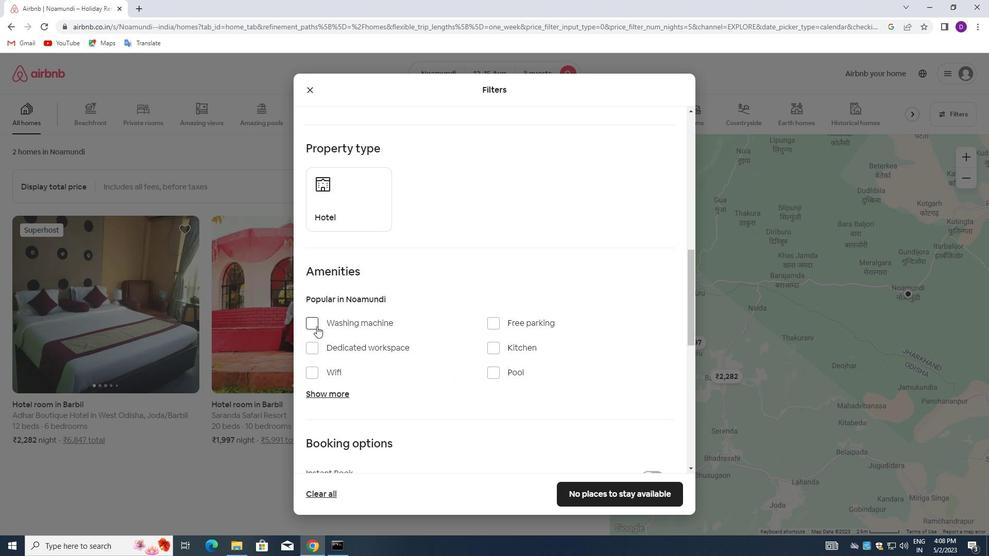 
Action: Mouse moved to (445, 308)
Screenshot: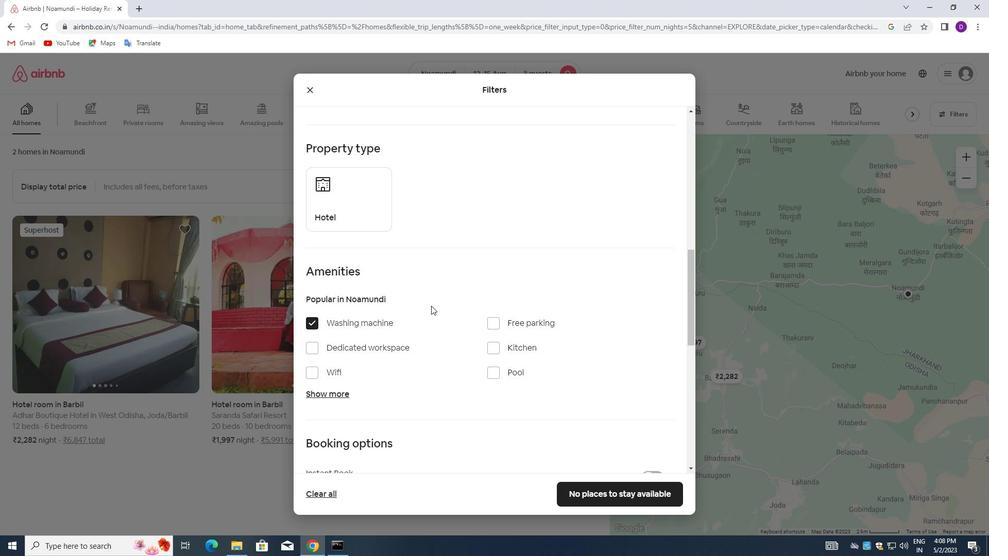 
Action: Mouse scrolled (445, 308) with delta (0, 0)
Screenshot: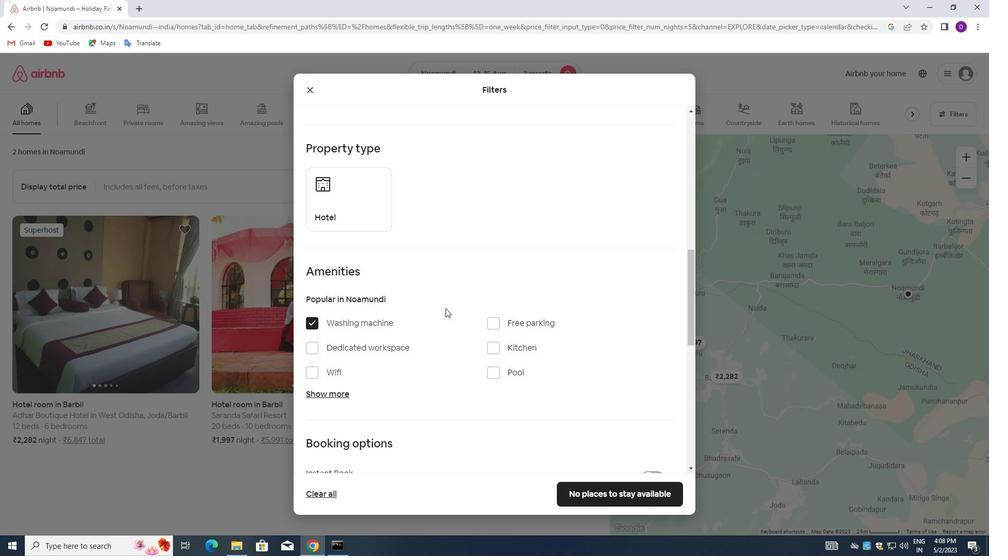 
Action: Mouse scrolled (445, 308) with delta (0, 0)
Screenshot: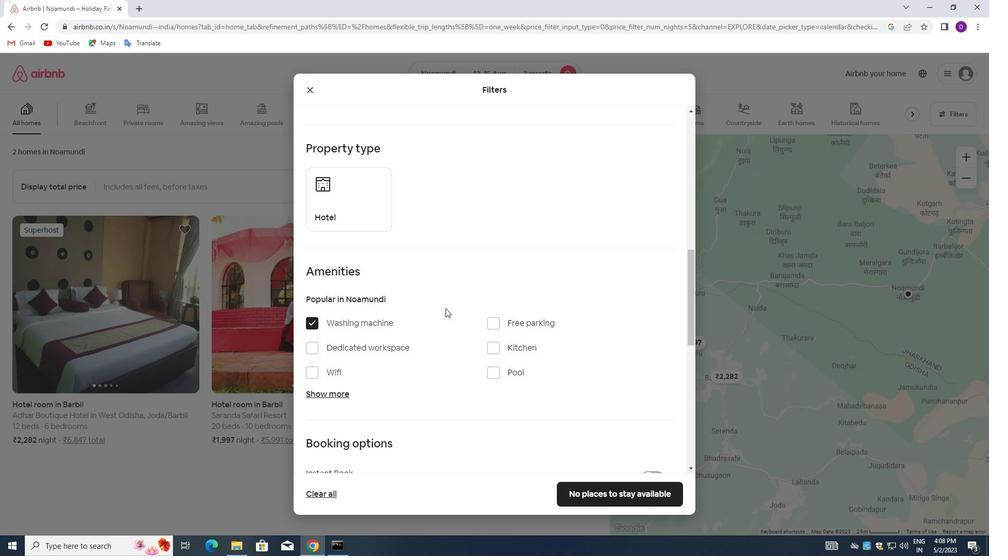 
Action: Mouse scrolled (445, 308) with delta (0, 0)
Screenshot: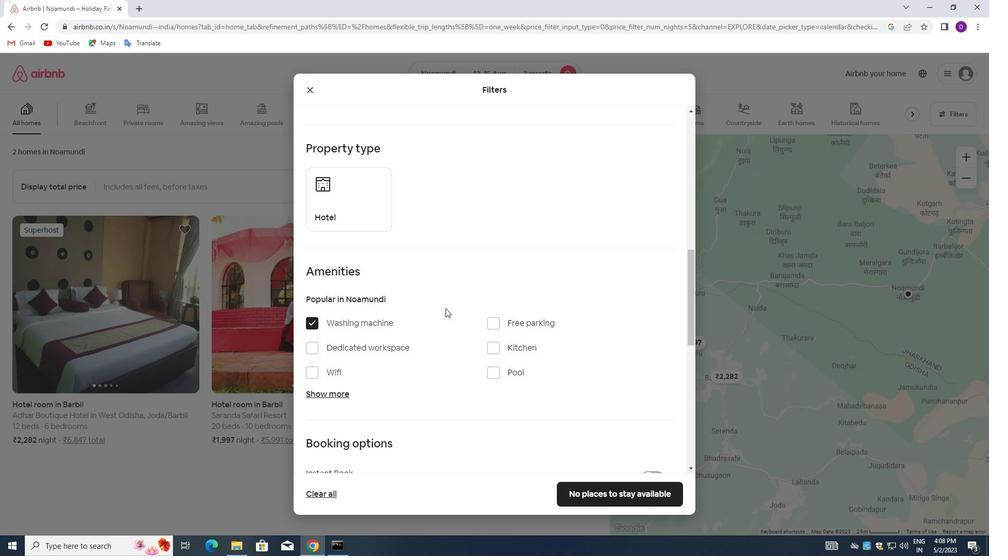
Action: Mouse scrolled (445, 308) with delta (0, 0)
Screenshot: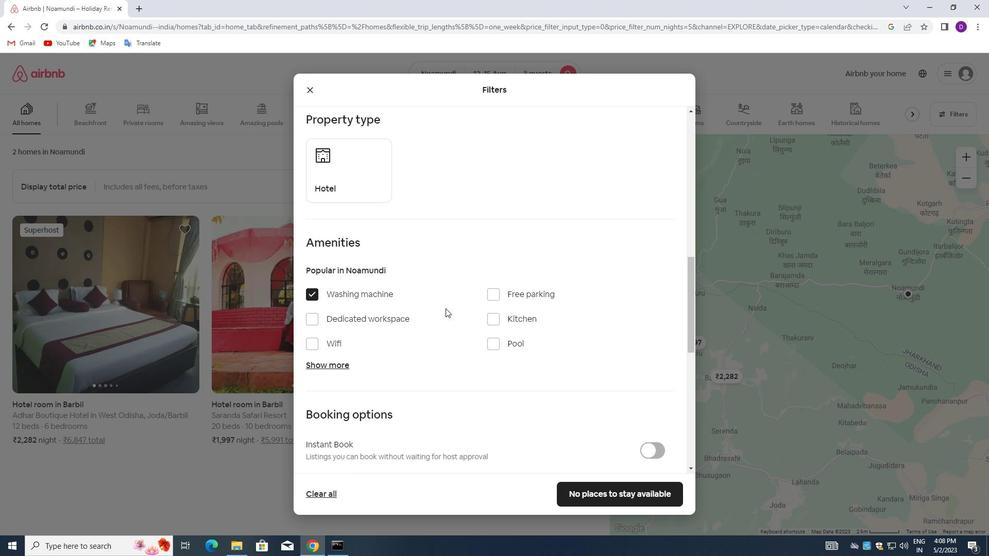 
Action: Mouse moved to (650, 309)
Screenshot: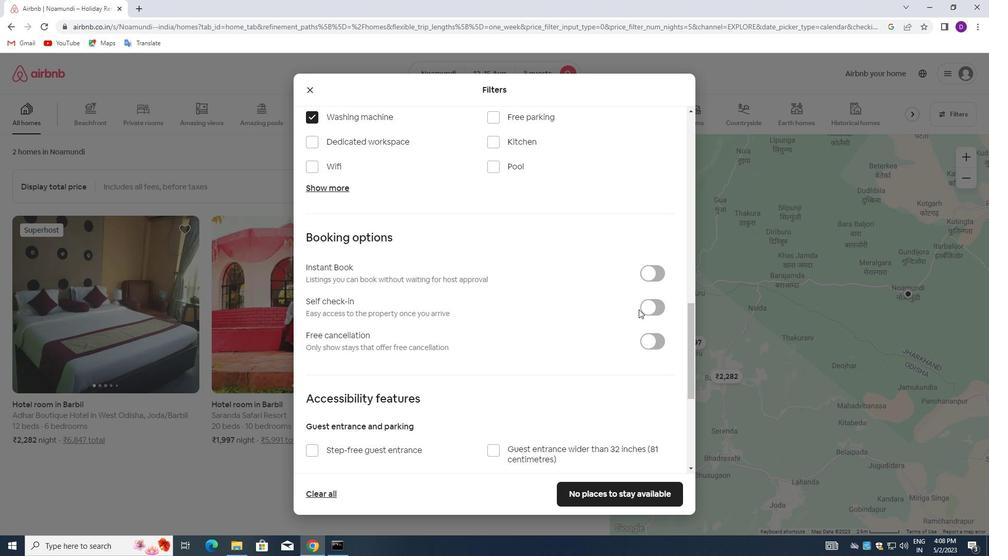 
Action: Mouse pressed left at (650, 309)
Screenshot: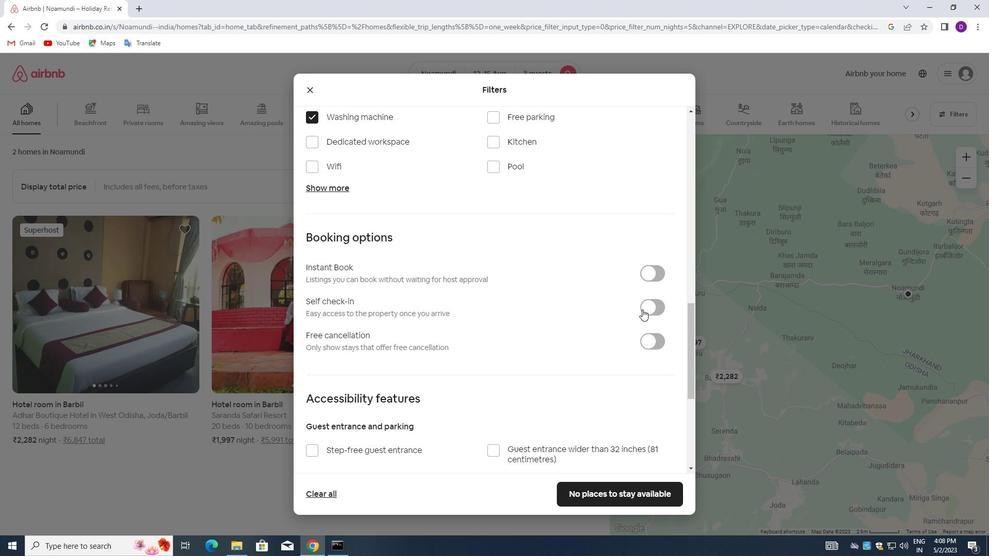 
Action: Mouse moved to (424, 317)
Screenshot: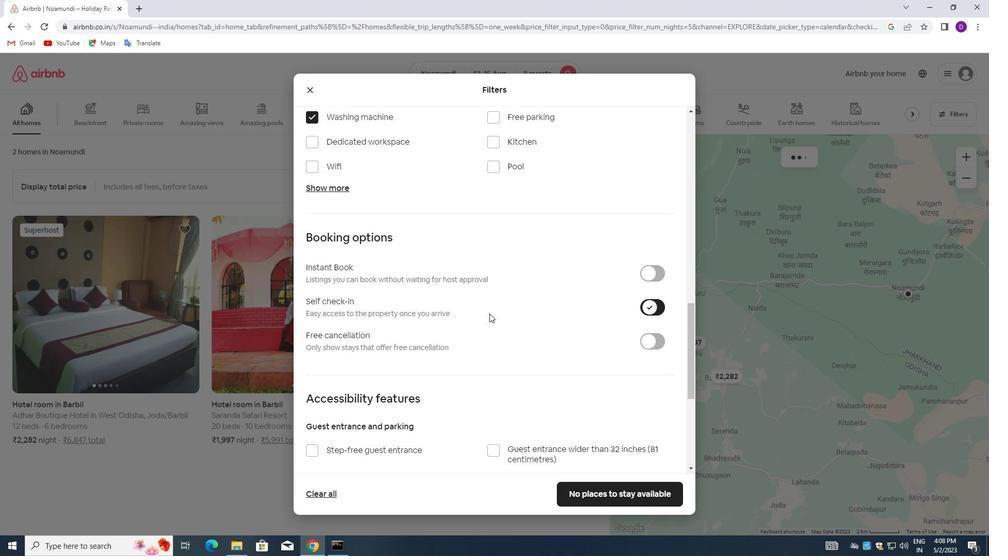 
Action: Mouse scrolled (424, 317) with delta (0, 0)
Screenshot: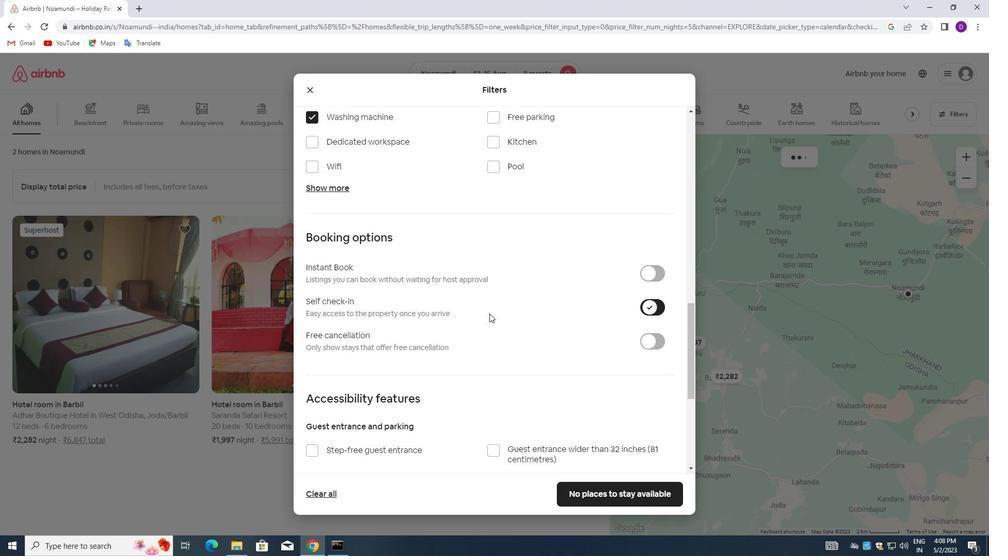 
Action: Mouse moved to (424, 318)
Screenshot: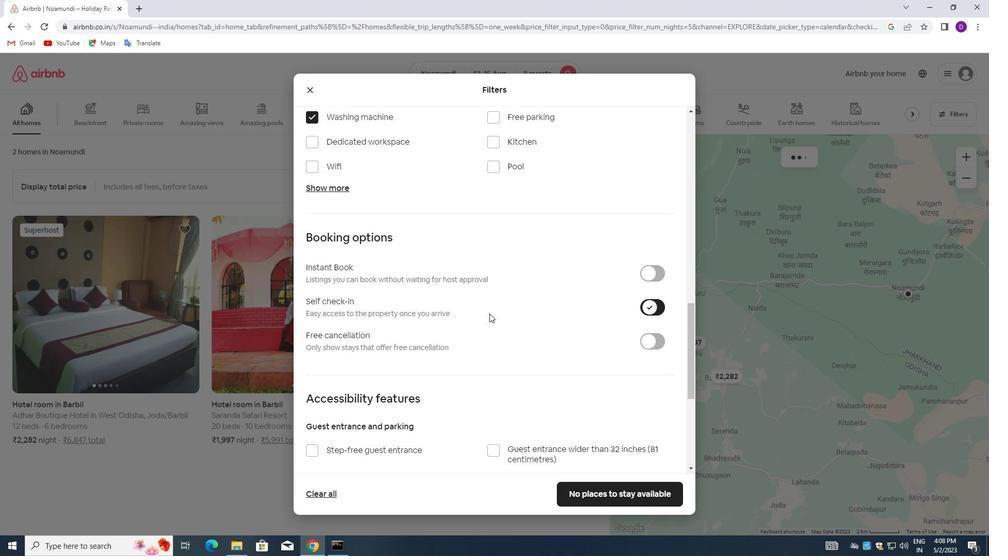 
Action: Mouse scrolled (424, 317) with delta (0, 0)
Screenshot: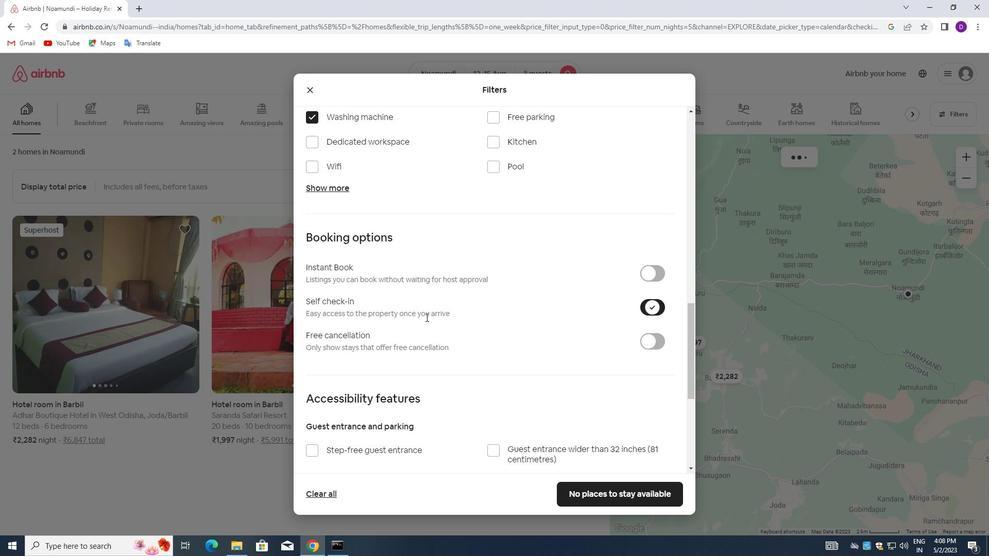 
Action: Mouse scrolled (424, 317) with delta (0, 0)
Screenshot: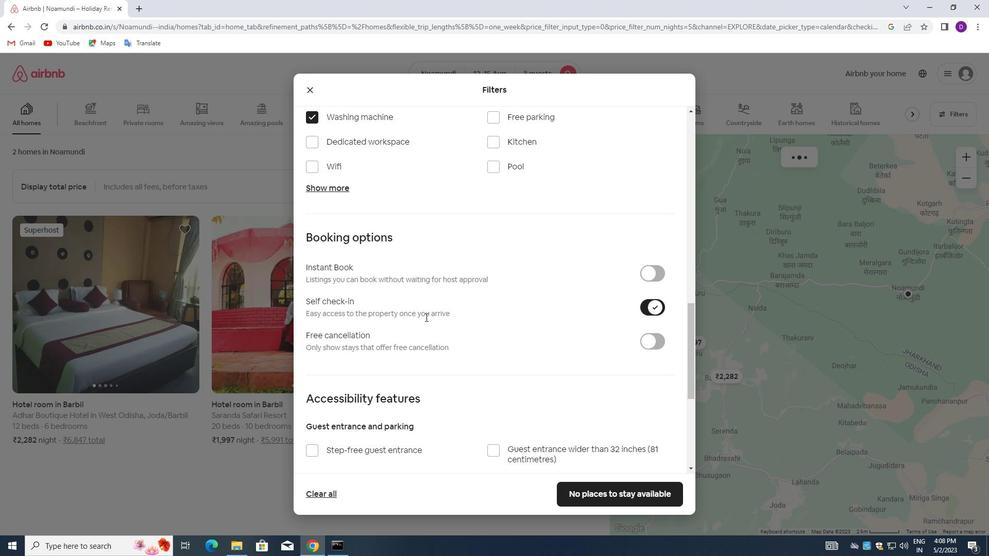 
Action: Mouse scrolled (424, 317) with delta (0, 0)
Screenshot: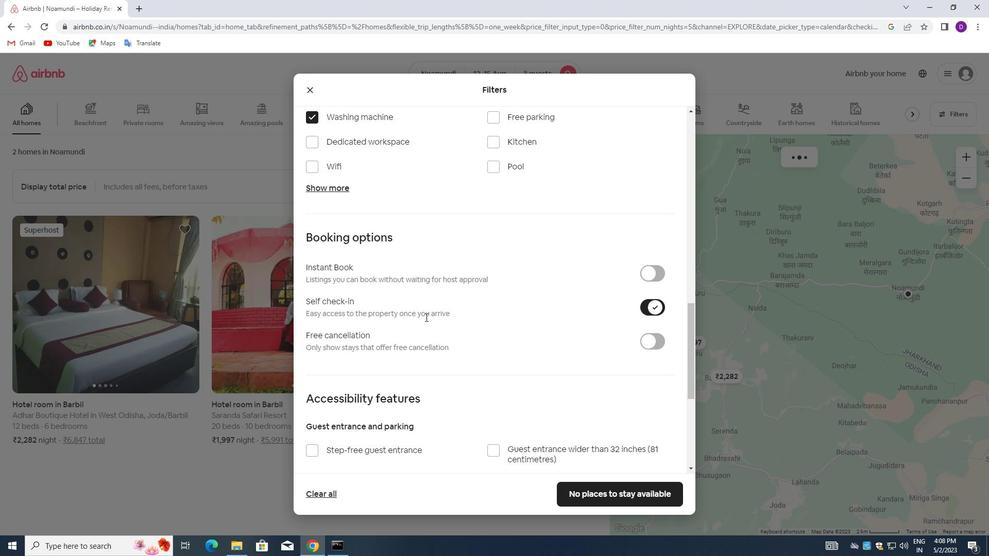 
Action: Mouse moved to (424, 321)
Screenshot: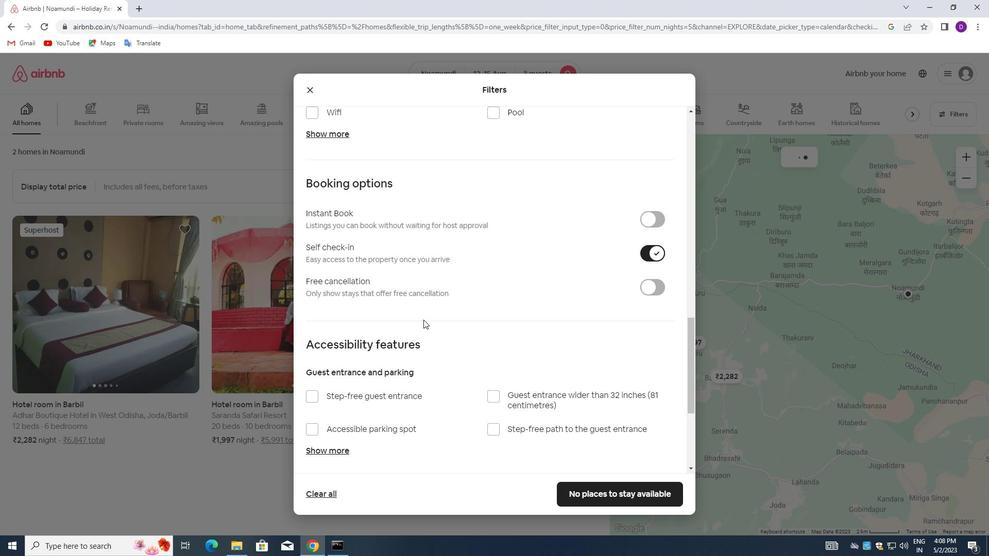 
Action: Mouse scrolled (424, 320) with delta (0, 0)
Screenshot: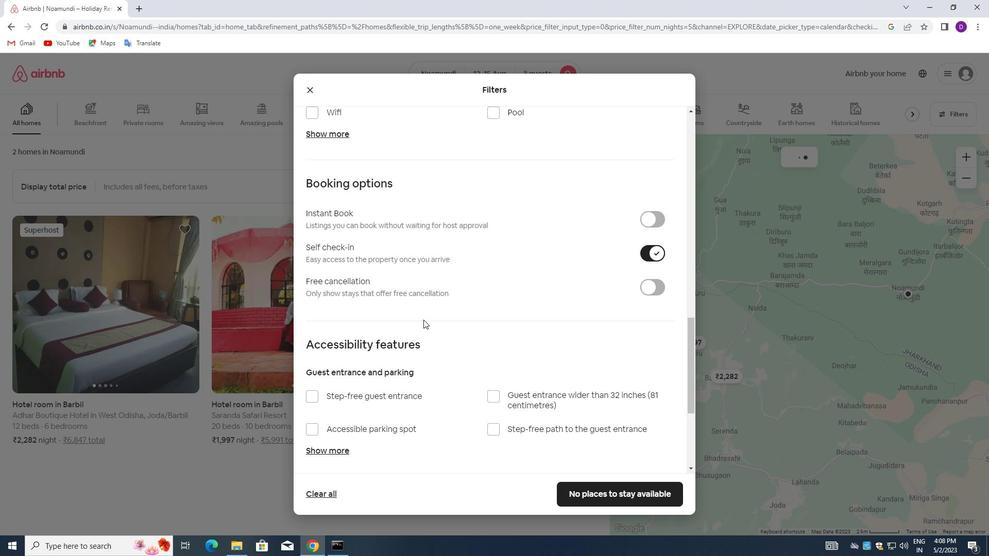 
Action: Mouse moved to (426, 324)
Screenshot: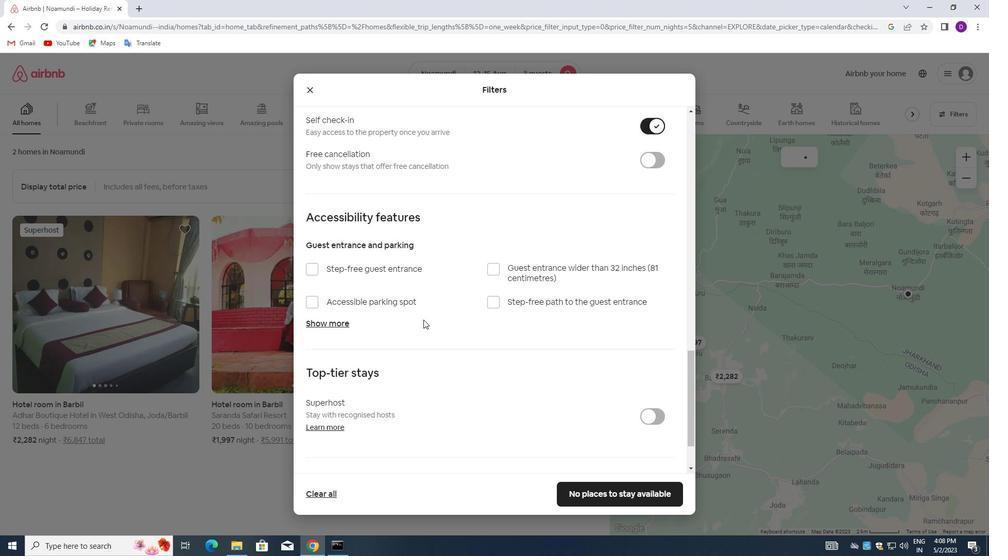 
Action: Mouse scrolled (426, 323) with delta (0, 0)
Screenshot: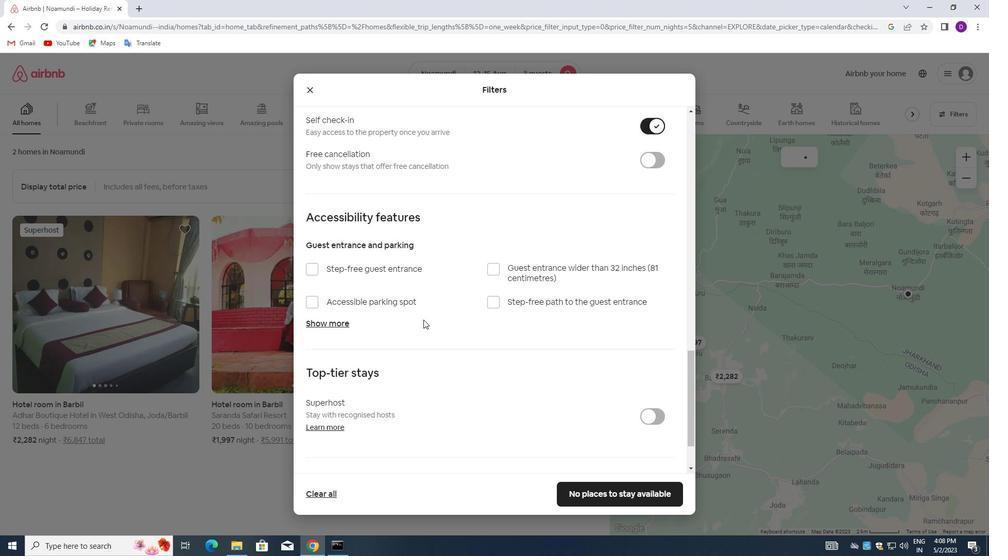 
Action: Mouse moved to (426, 325)
Screenshot: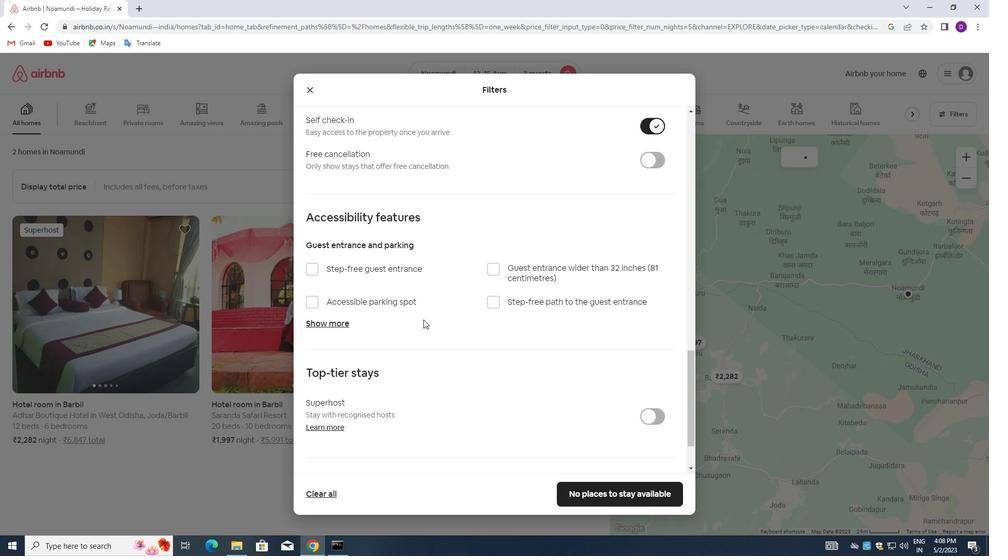 
Action: Mouse scrolled (426, 324) with delta (0, 0)
Screenshot: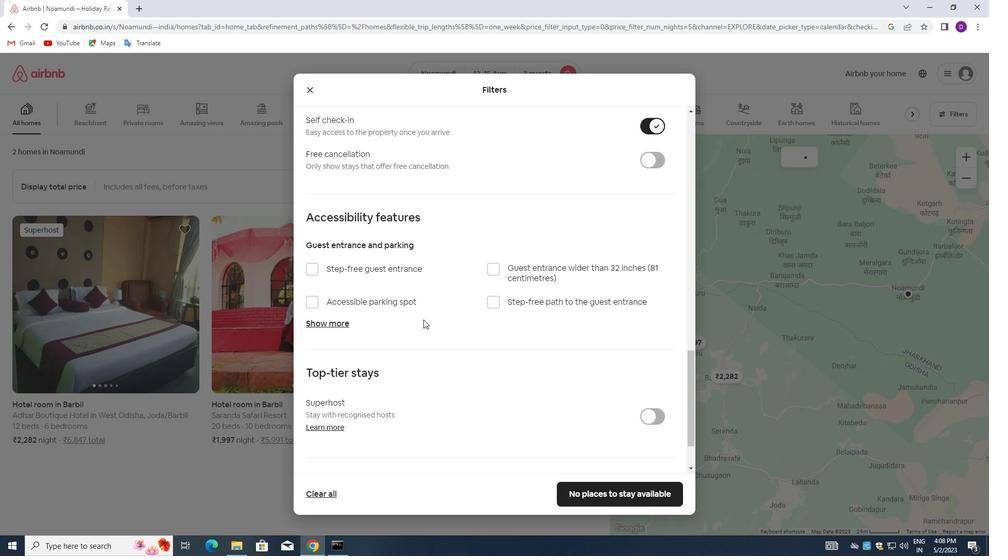 
Action: Mouse moved to (426, 325)
Screenshot: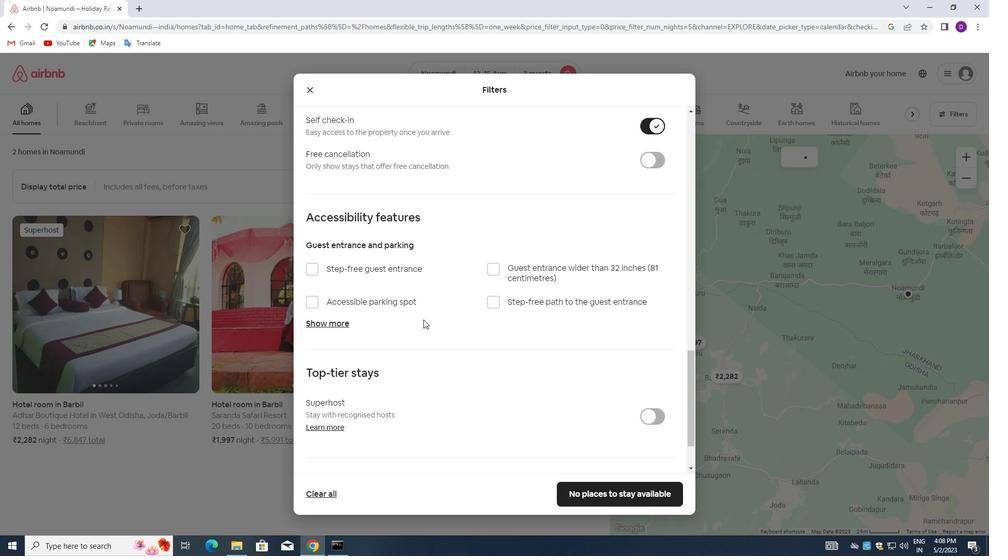 
Action: Mouse scrolled (426, 324) with delta (0, 0)
Screenshot: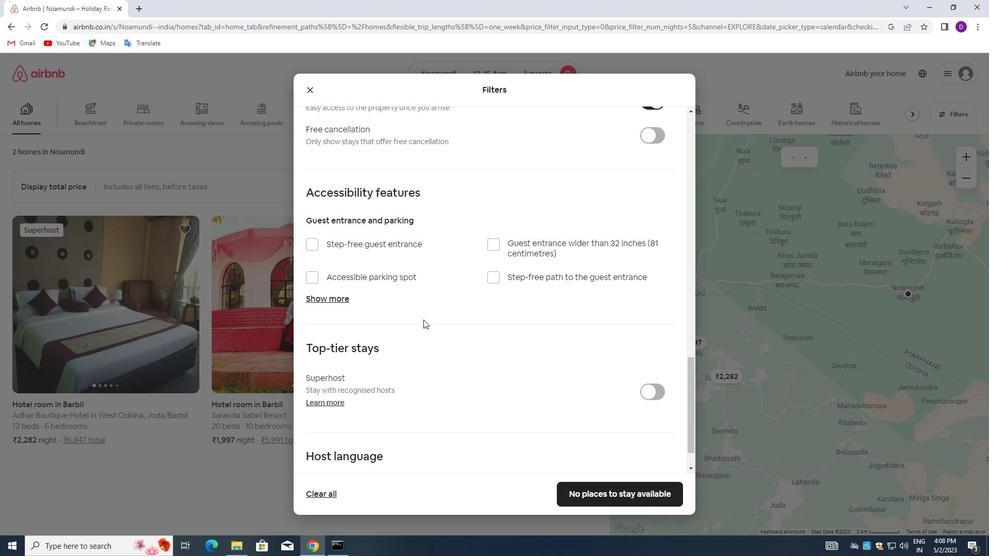 
Action: Mouse moved to (426, 326)
Screenshot: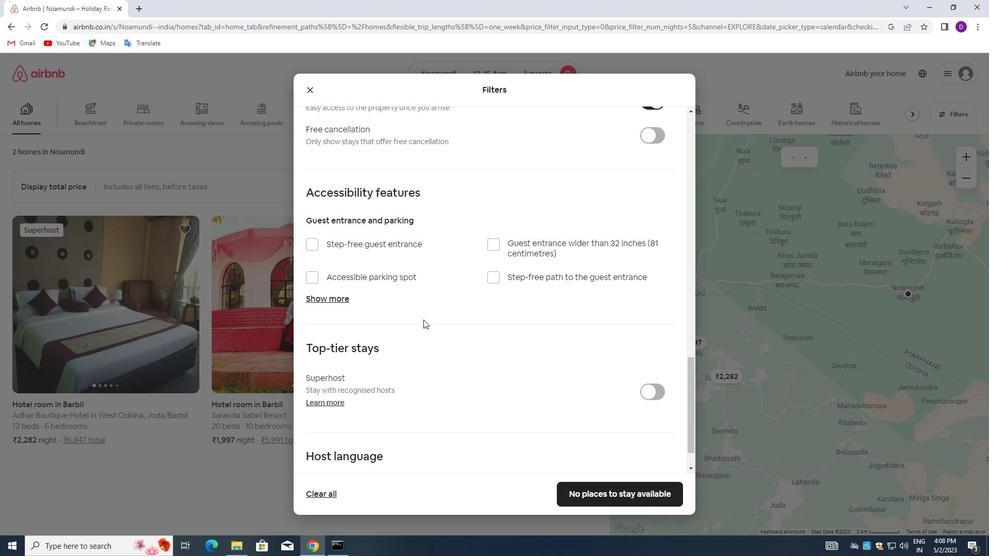
Action: Mouse scrolled (426, 325) with delta (0, 0)
Screenshot: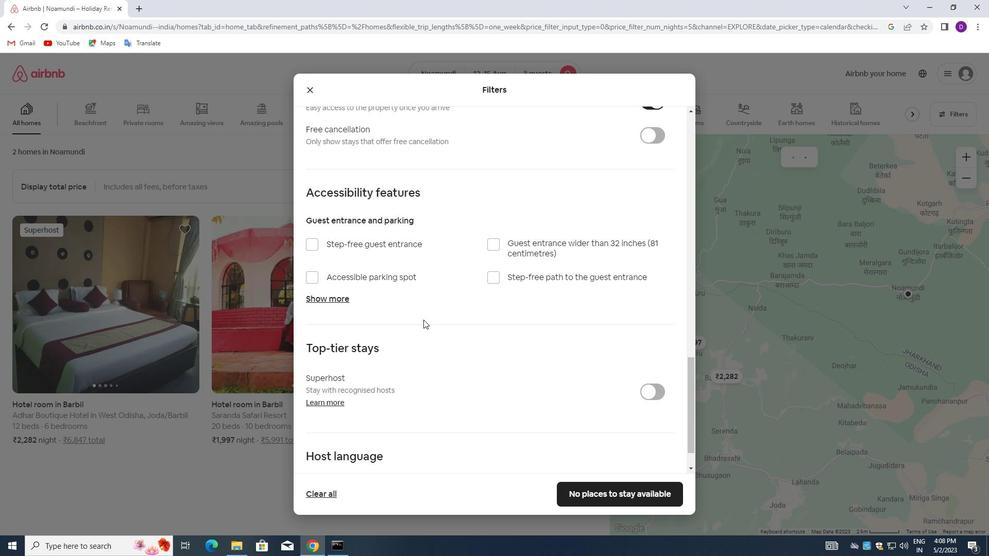 
Action: Mouse moved to (426, 329)
Screenshot: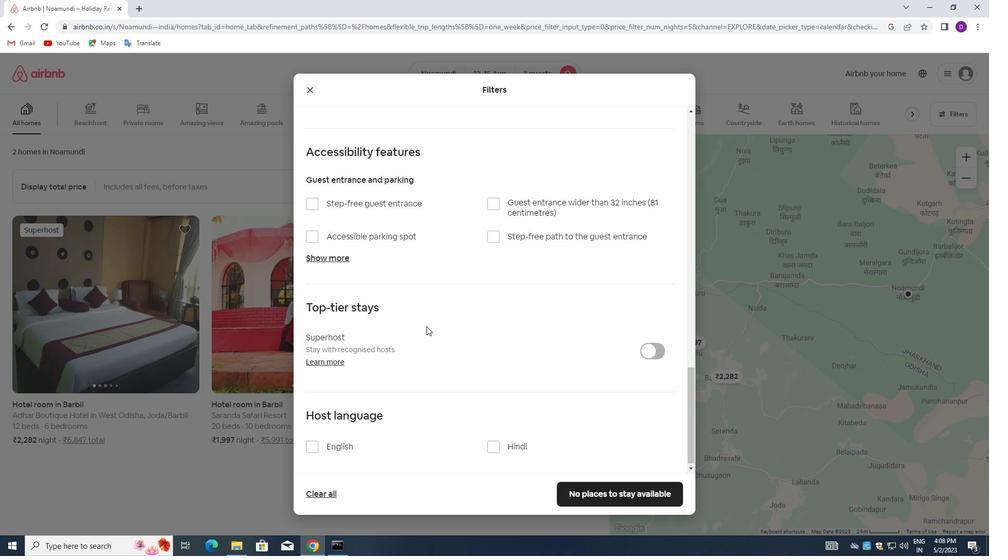 
Action: Mouse scrolled (426, 328) with delta (0, 0)
Screenshot: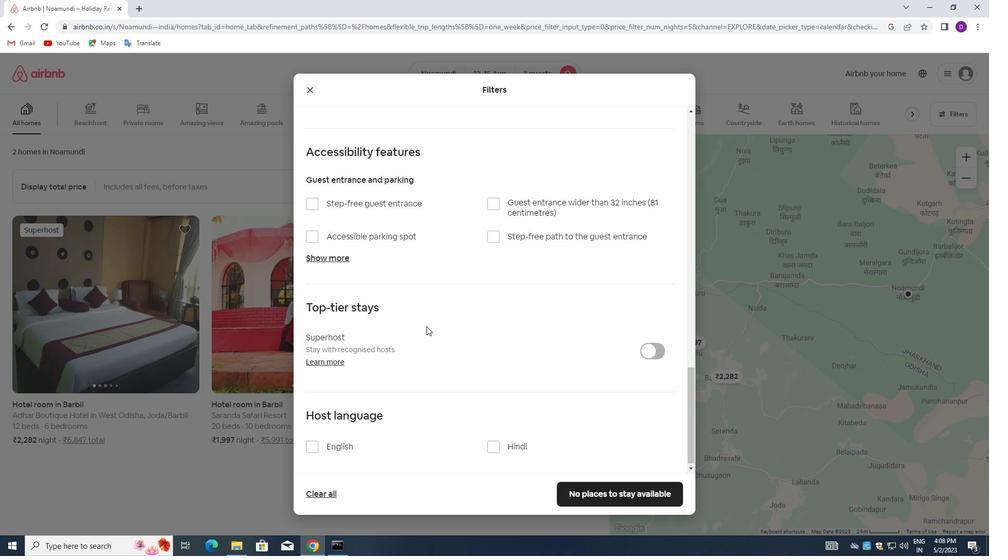 
Action: Mouse moved to (426, 348)
Screenshot: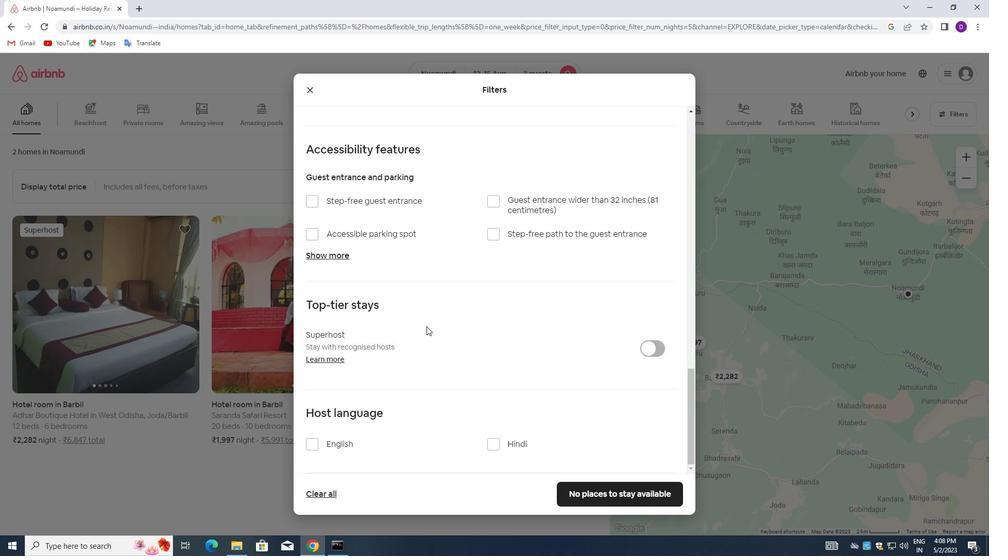 
Action: Mouse scrolled (426, 348) with delta (0, 0)
Screenshot: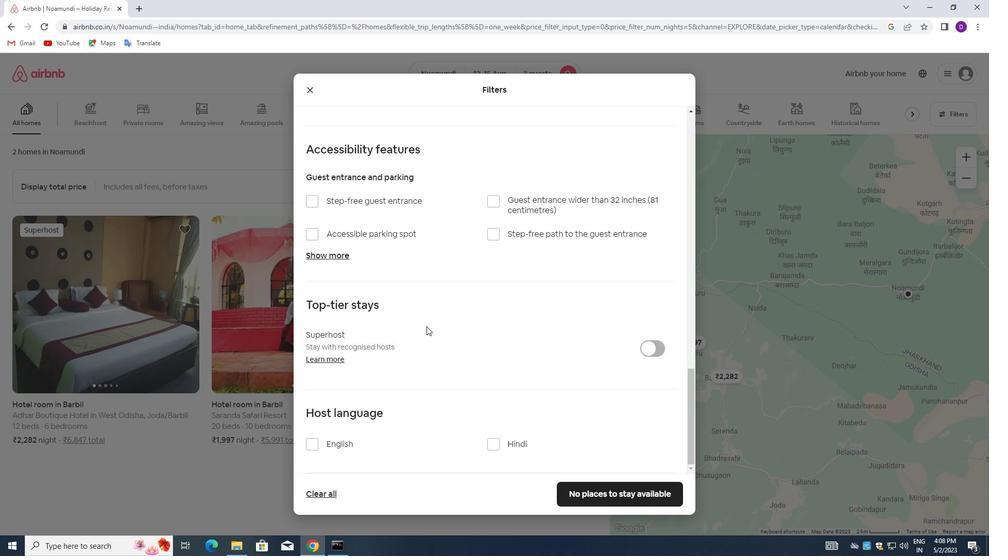 
Action: Mouse moved to (426, 360)
Screenshot: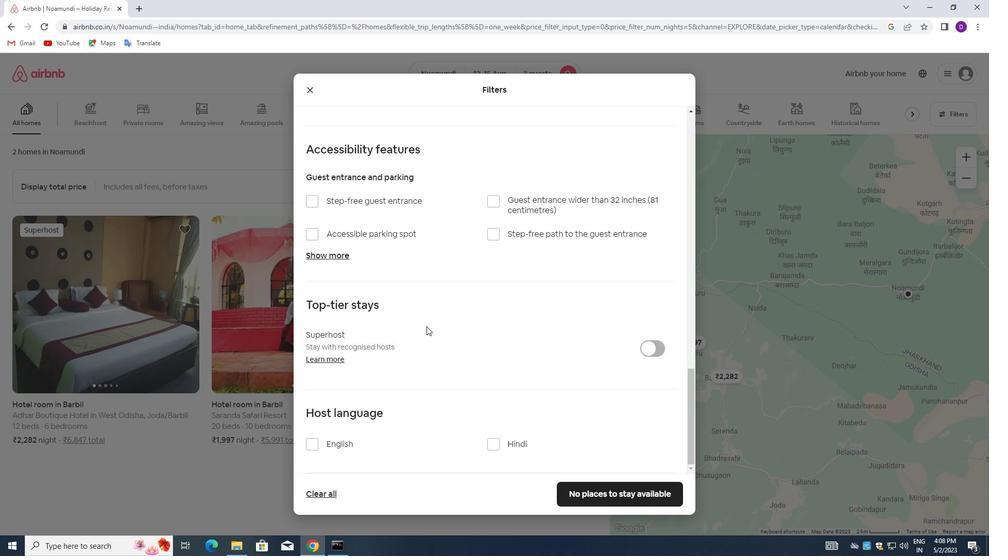 
Action: Mouse scrolled (426, 360) with delta (0, 0)
Screenshot: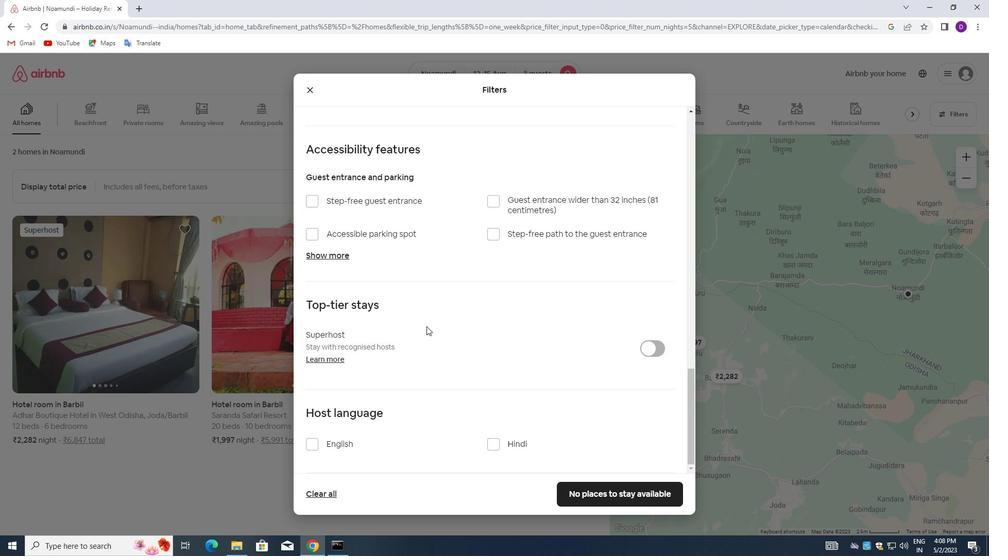 
Action: Mouse moved to (420, 376)
Screenshot: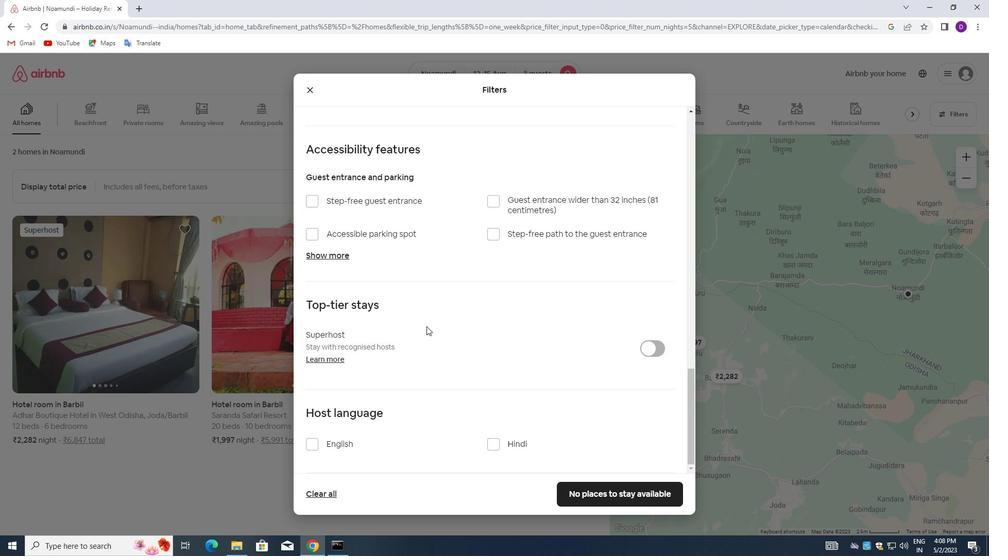 
Action: Mouse scrolled (420, 375) with delta (0, 0)
Screenshot: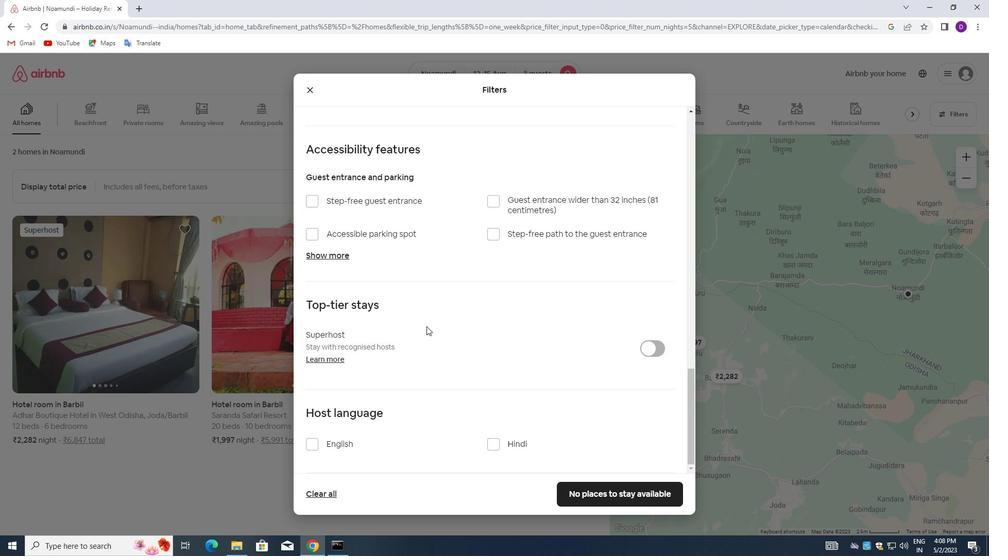 
Action: Mouse moved to (313, 445)
Screenshot: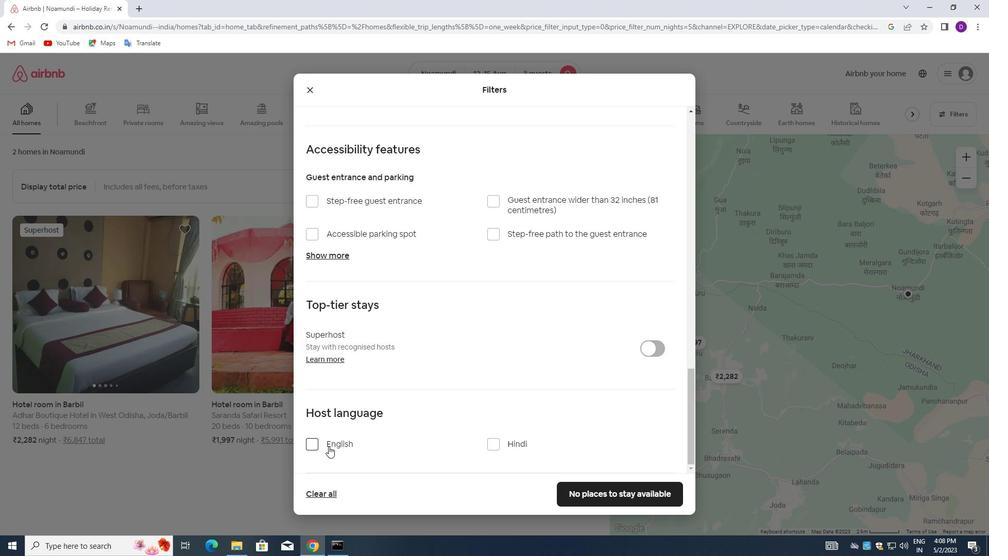 
Action: Mouse pressed left at (313, 445)
Screenshot: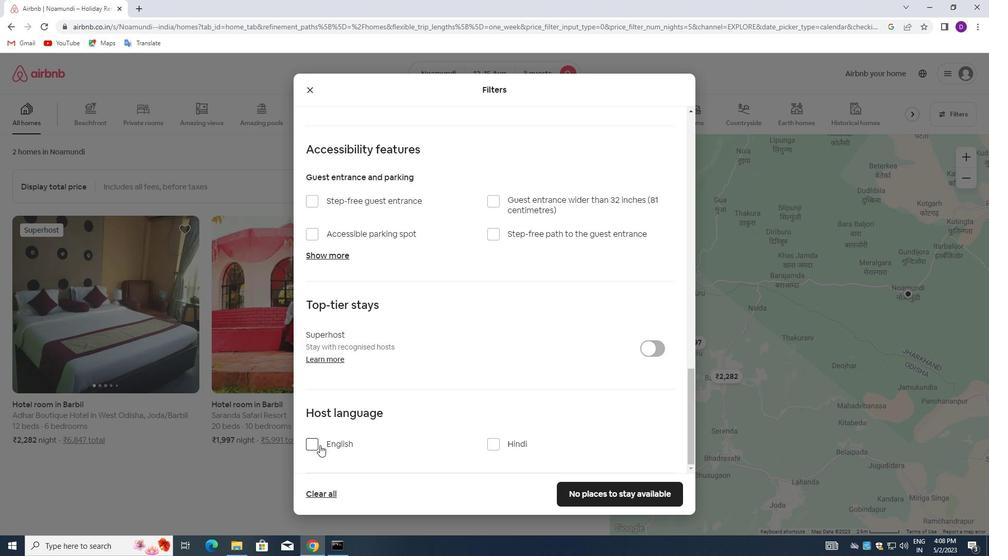 
Action: Mouse moved to (593, 497)
Screenshot: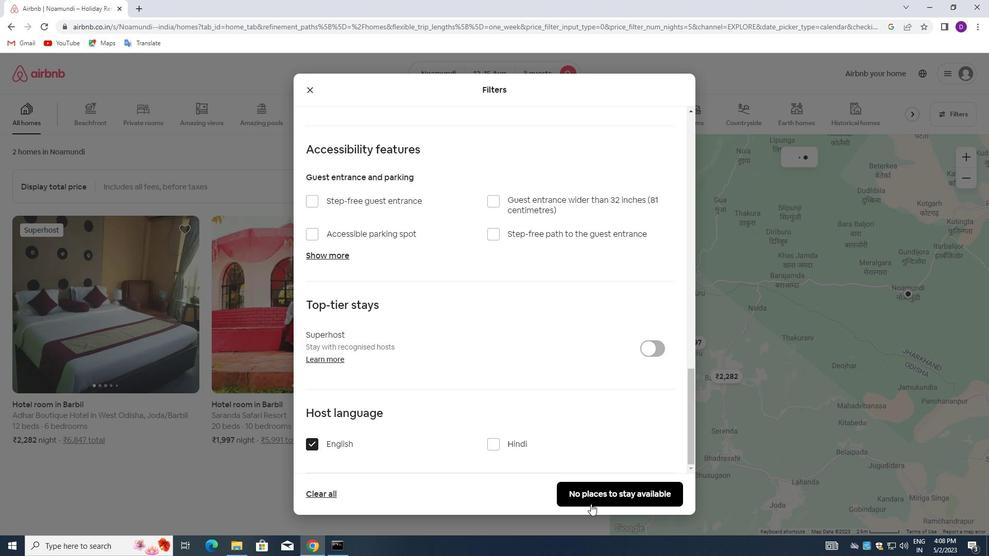 
Action: Mouse pressed left at (593, 497)
Screenshot: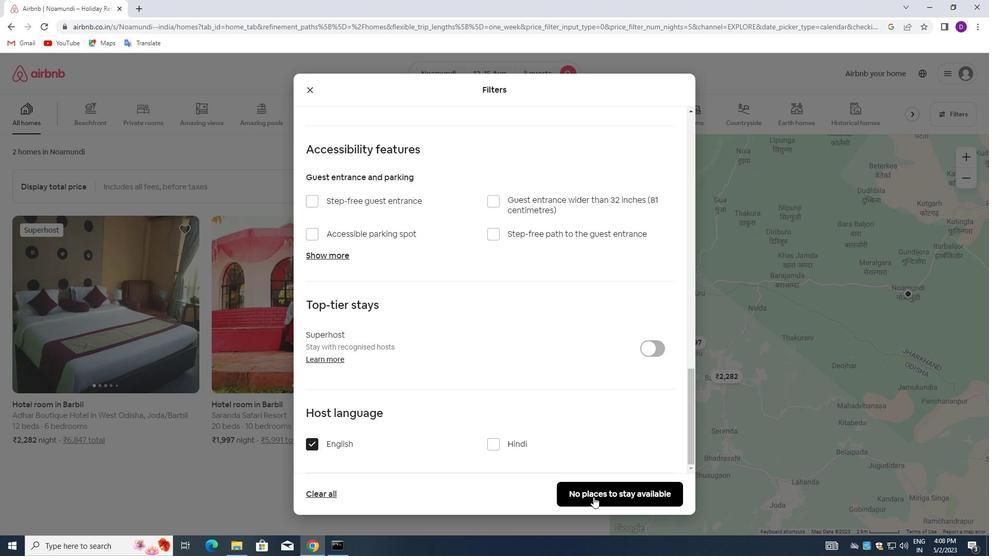 
Action: Mouse moved to (464, 354)
Screenshot: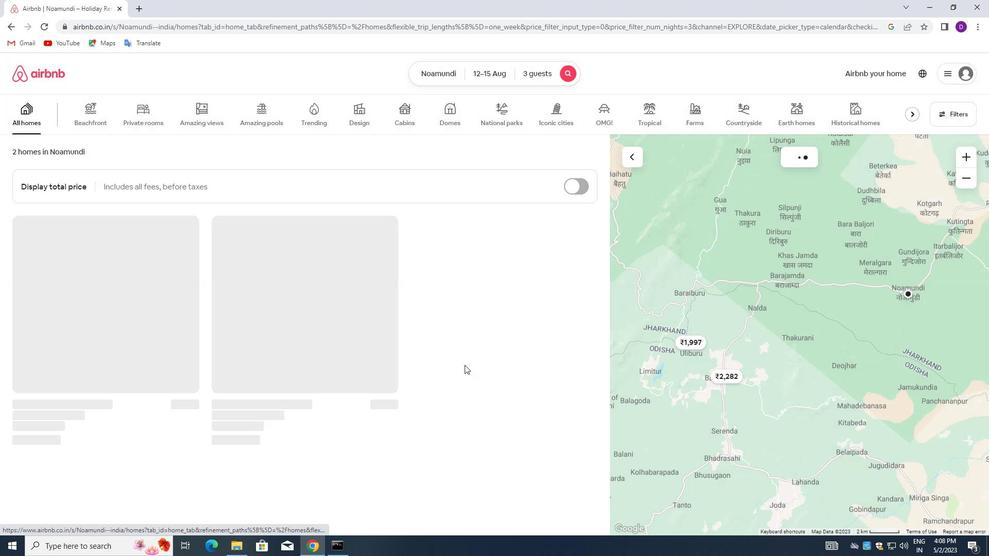 
